 Task: Look for space in Várzea Paulista, Brazil from 13th August, 2023 to 17th August, 2023 for 2 adults in price range Rs.10000 to Rs.16000. Place can be entire place with 2 bedrooms having 2 beds and 1 bathroom. Property type can be guest house. Amenities needed are: wifi, washing machine, . Booking option can be shelf check-in. Required host language is Spanish.
Action: Mouse moved to (411, 79)
Screenshot: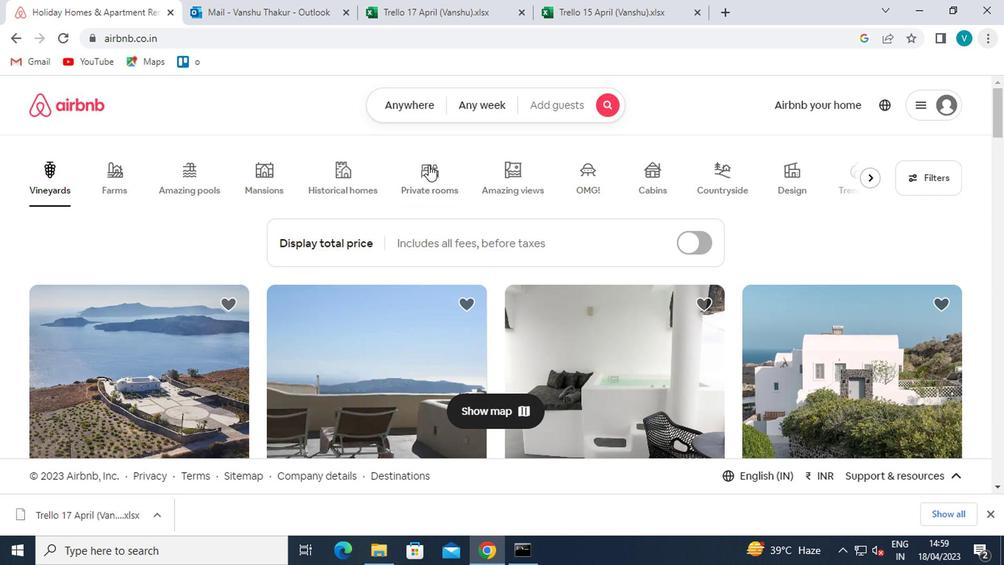 
Action: Mouse pressed left at (411, 79)
Screenshot: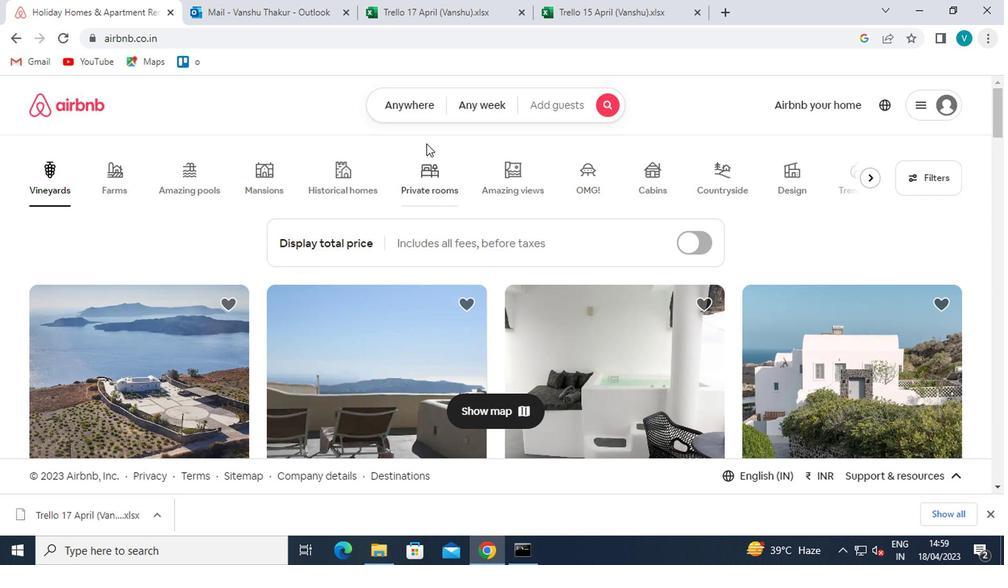 
Action: Mouse moved to (406, 97)
Screenshot: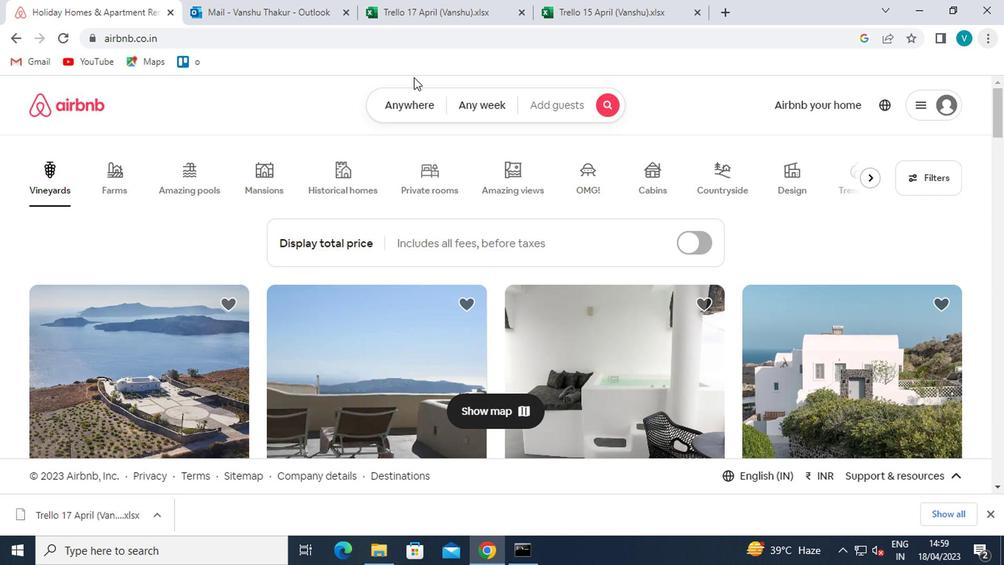 
Action: Mouse pressed left at (406, 97)
Screenshot: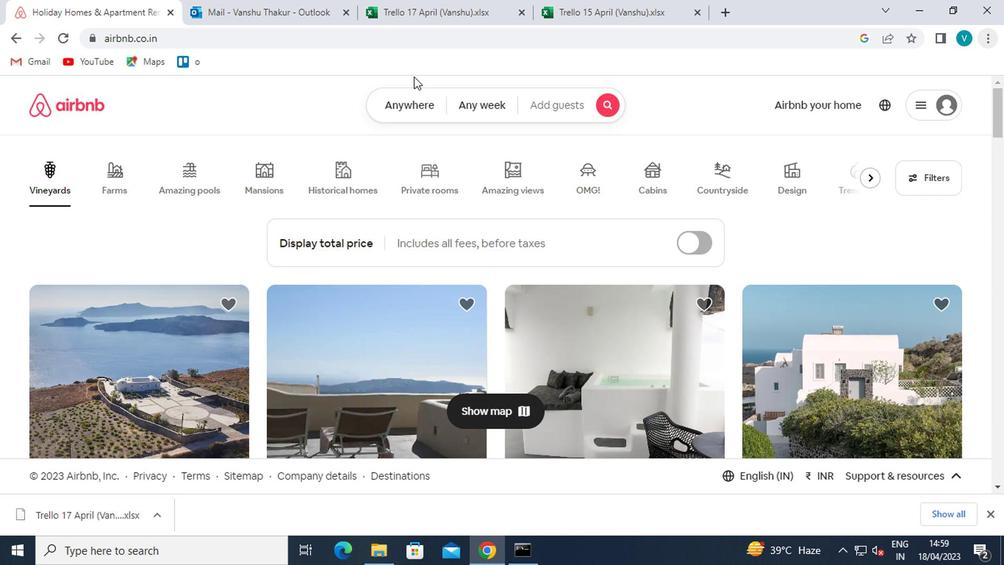 
Action: Mouse moved to (312, 164)
Screenshot: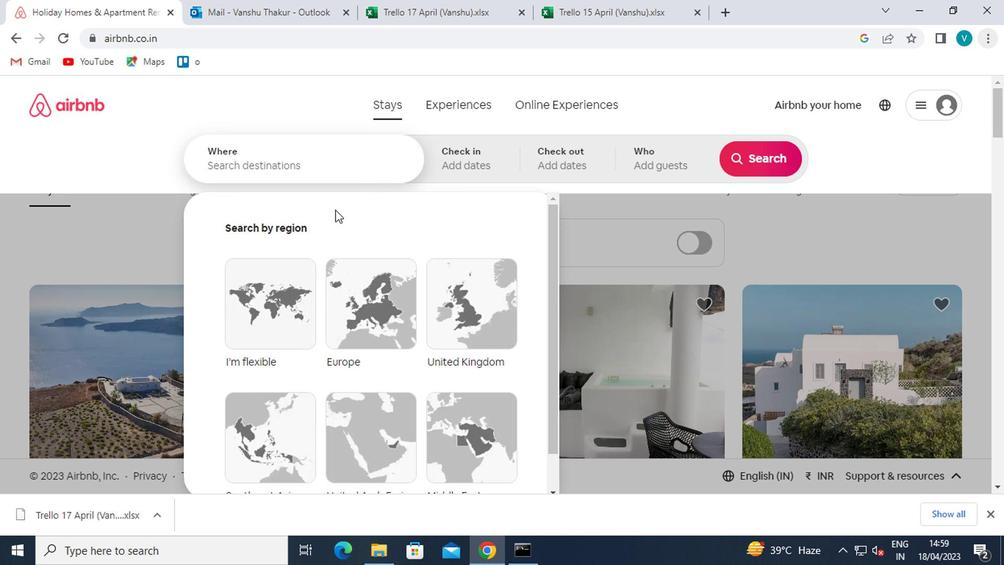 
Action: Mouse pressed left at (312, 164)
Screenshot: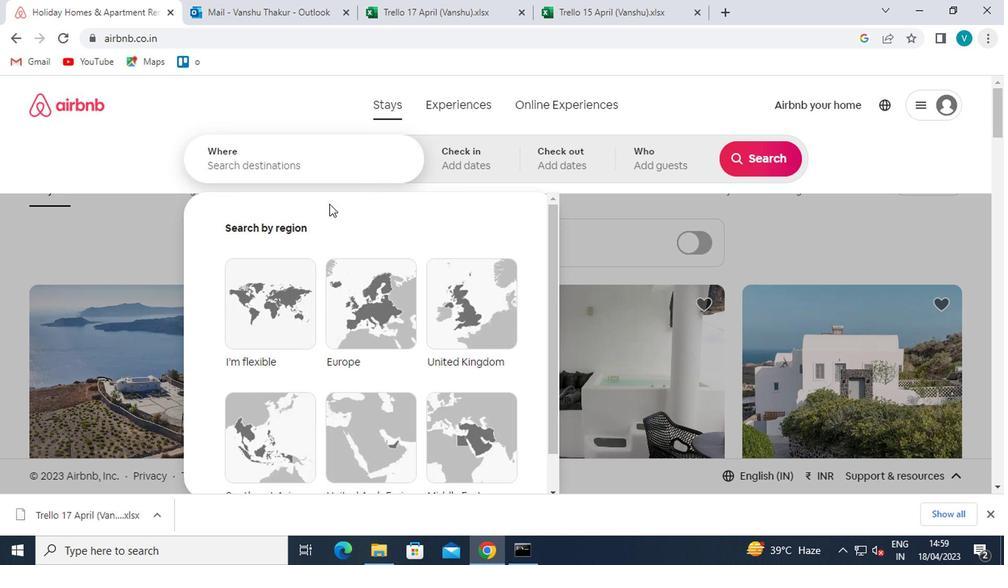 
Action: Mouse moved to (313, 163)
Screenshot: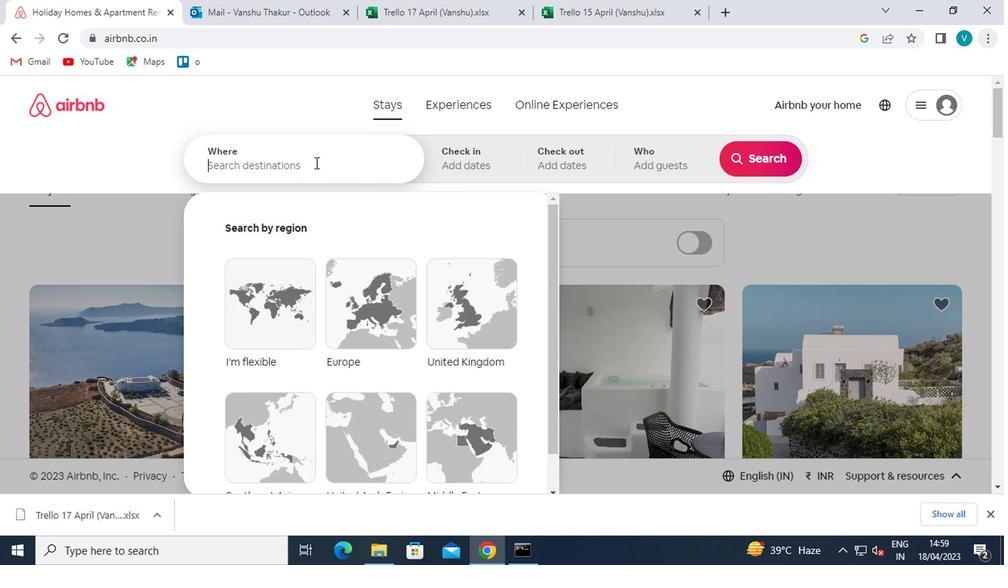 
Action: Key pressed <Key.shift>VARZEA<Key.space><Key.shift>PAULISTA,<Key.space><Key.shift>BRAZIL
Screenshot: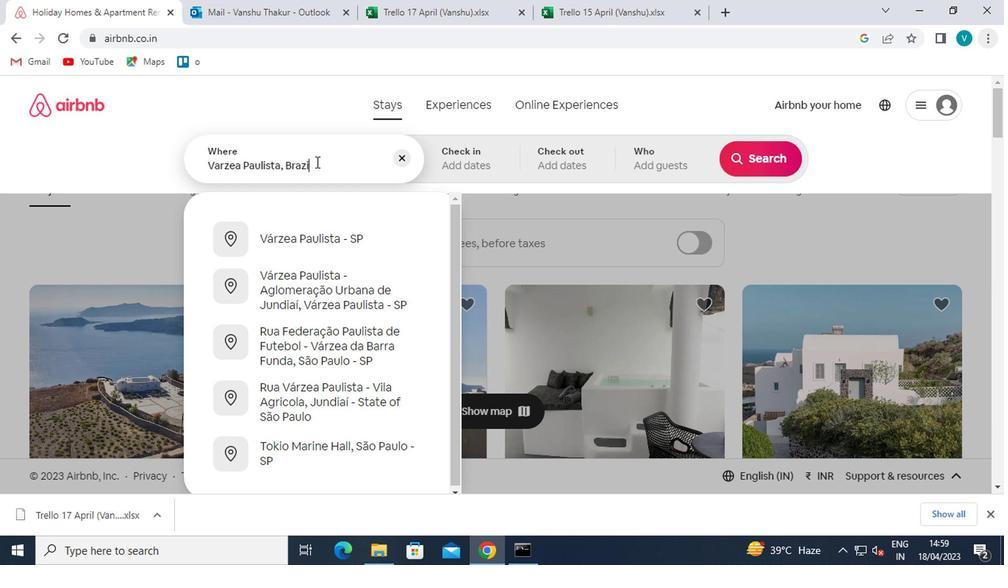 
Action: Mouse moved to (331, 236)
Screenshot: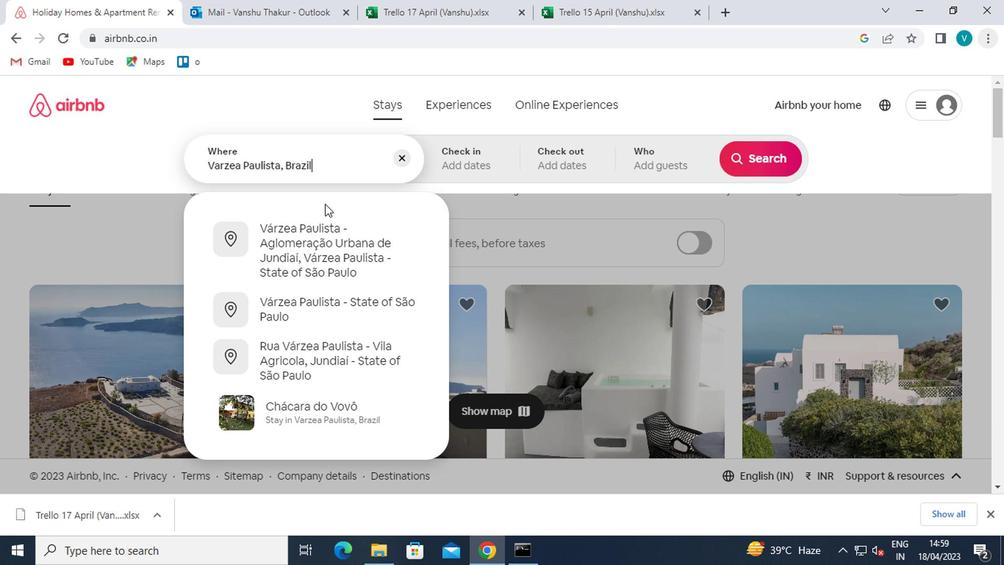 
Action: Mouse pressed left at (331, 236)
Screenshot: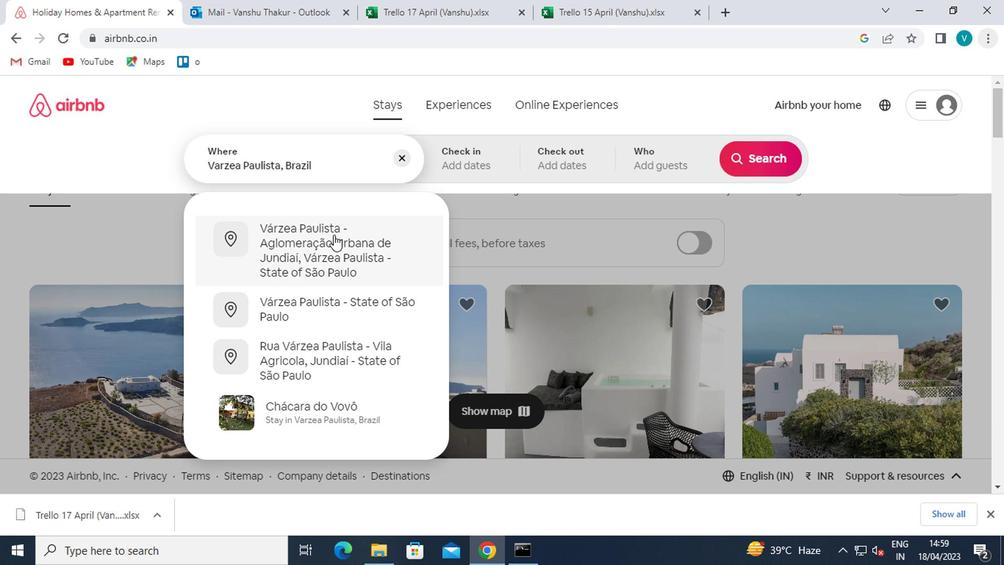 
Action: Mouse moved to (744, 273)
Screenshot: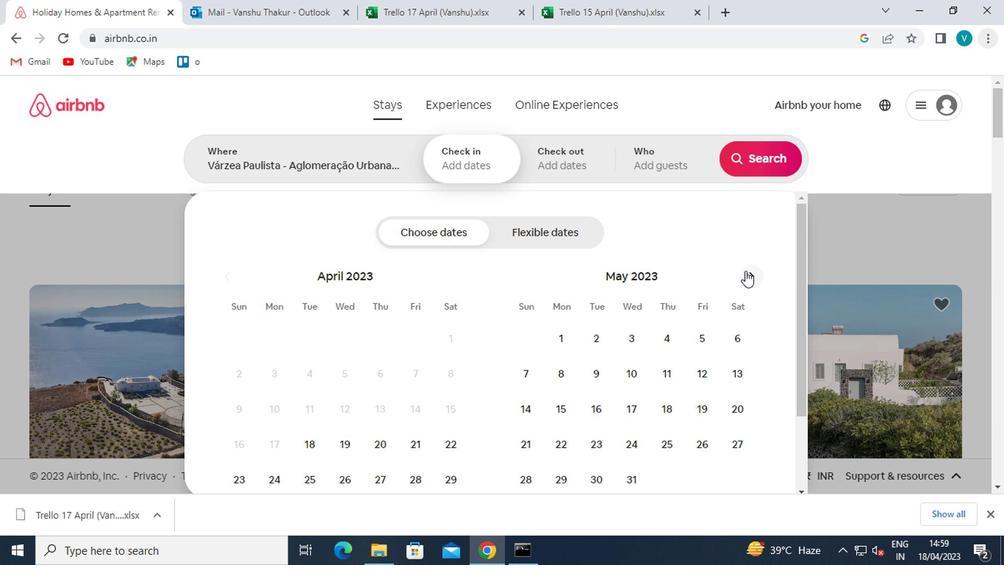 
Action: Mouse pressed left at (744, 273)
Screenshot: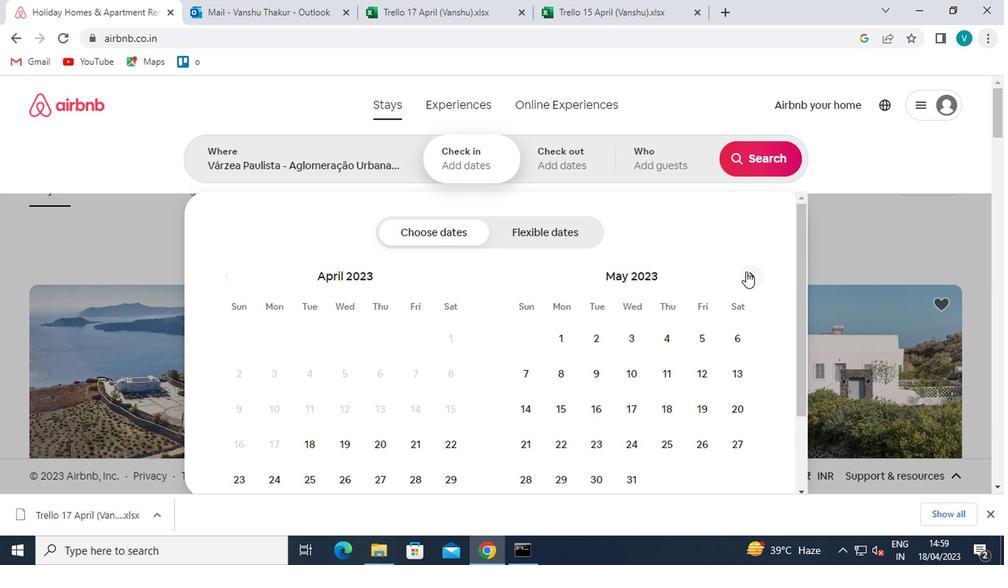 
Action: Mouse pressed left at (744, 273)
Screenshot: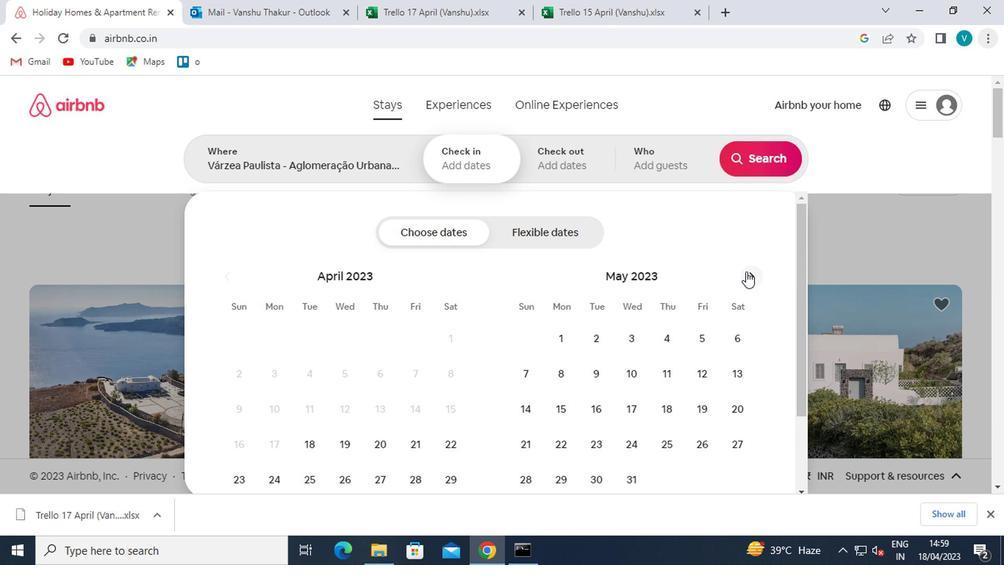
Action: Mouse pressed left at (744, 273)
Screenshot: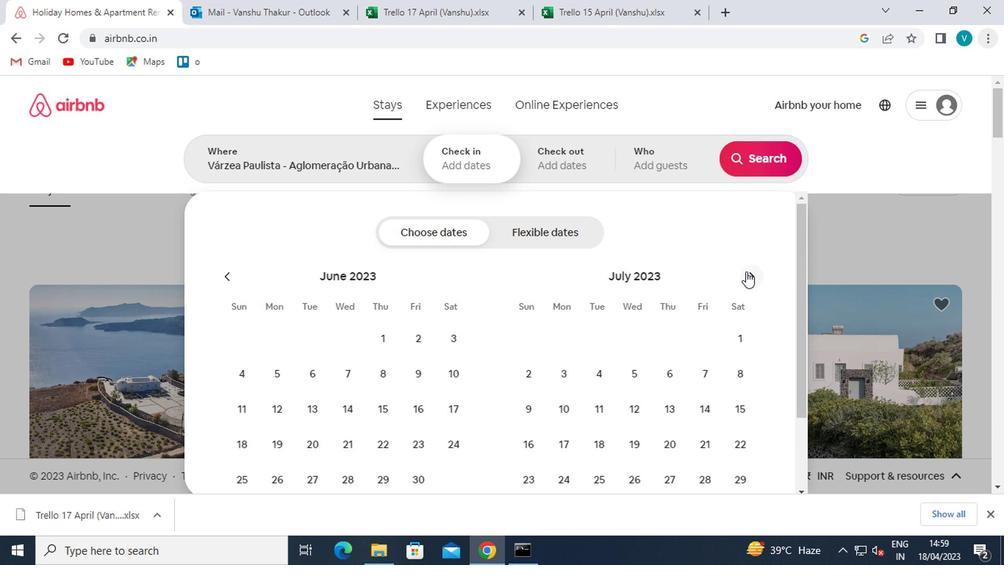 
Action: Mouse moved to (510, 407)
Screenshot: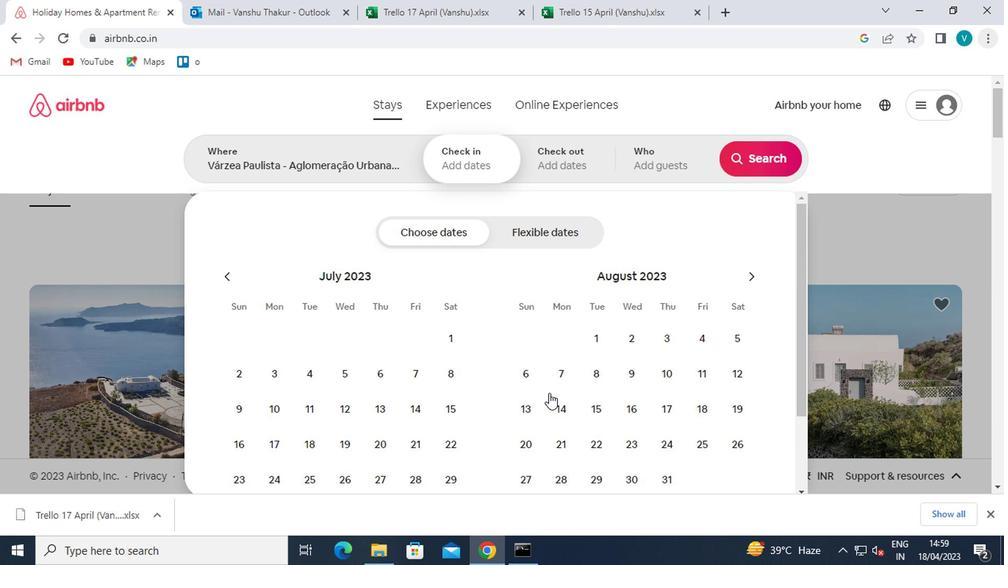 
Action: Mouse pressed left at (510, 407)
Screenshot: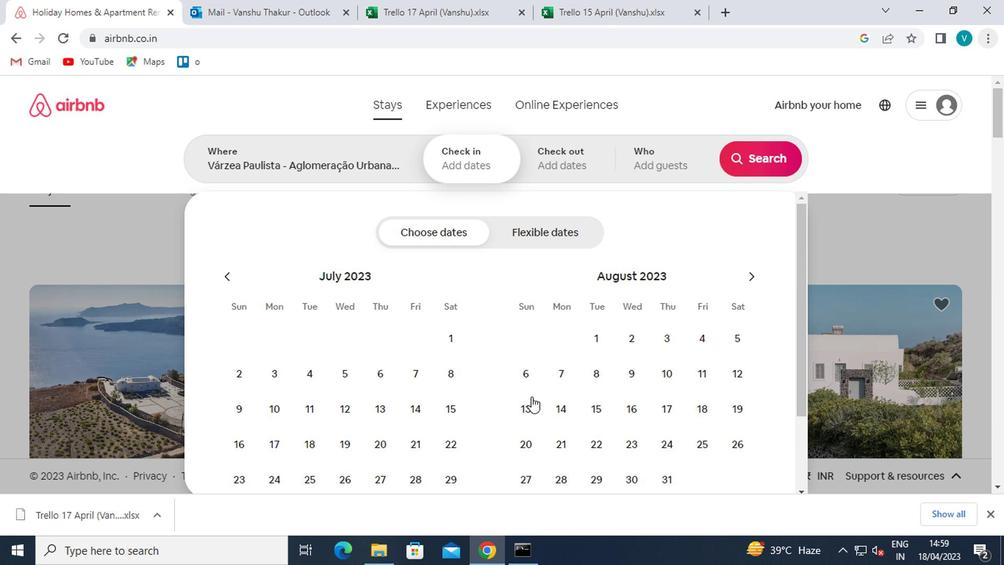 
Action: Mouse moved to (661, 406)
Screenshot: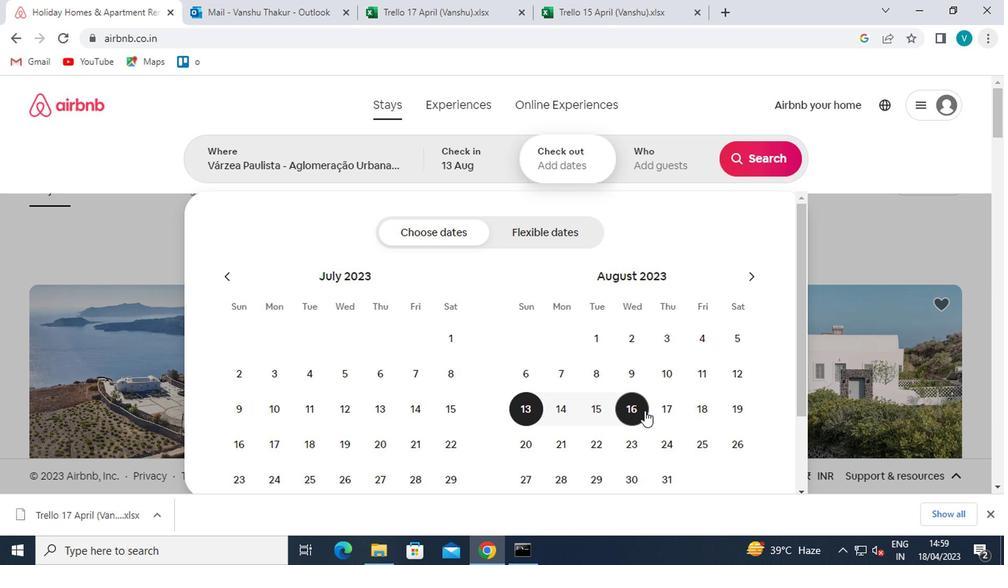 
Action: Mouse pressed left at (661, 406)
Screenshot: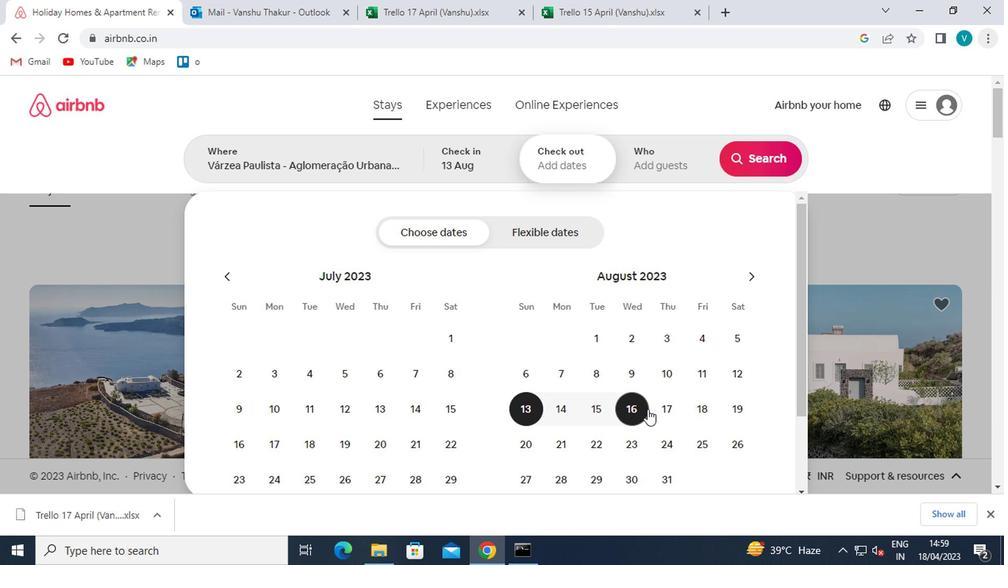 
Action: Mouse moved to (679, 151)
Screenshot: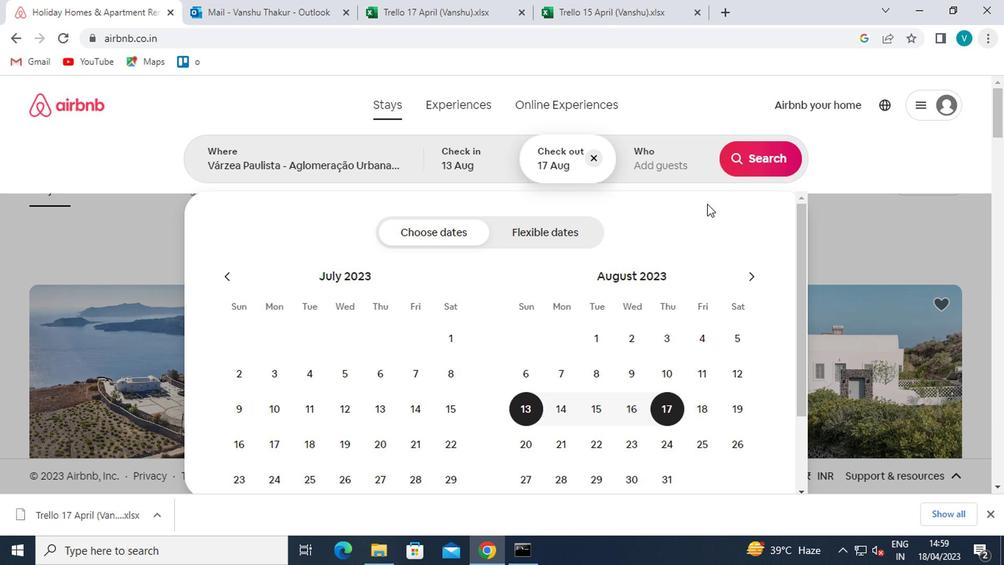 
Action: Mouse pressed left at (679, 151)
Screenshot: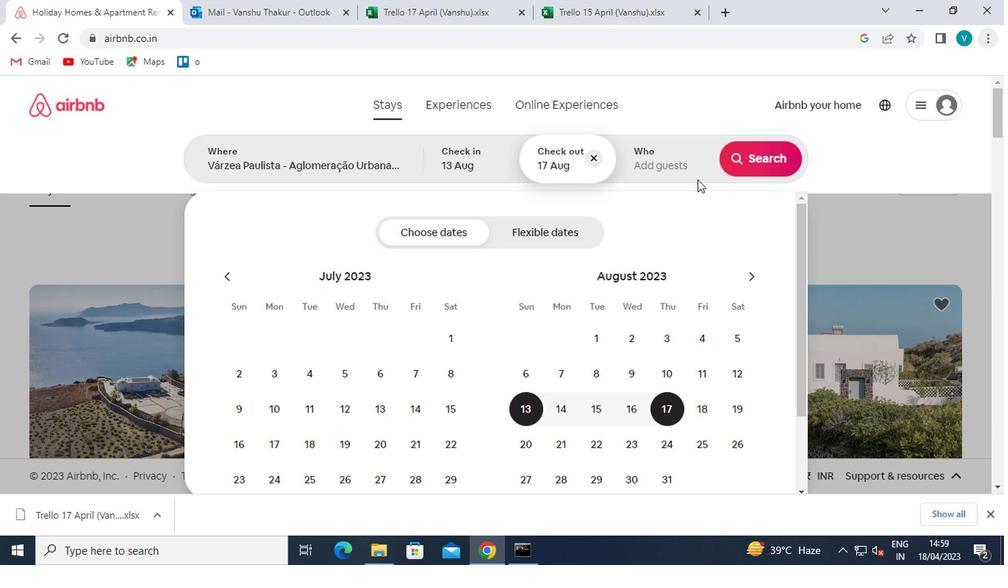 
Action: Mouse moved to (759, 244)
Screenshot: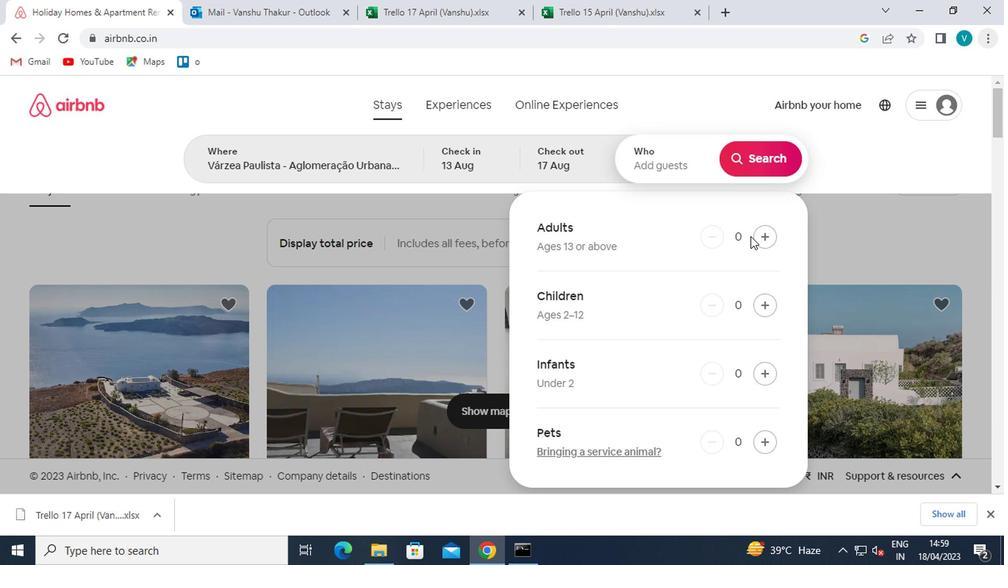 
Action: Mouse pressed left at (759, 244)
Screenshot: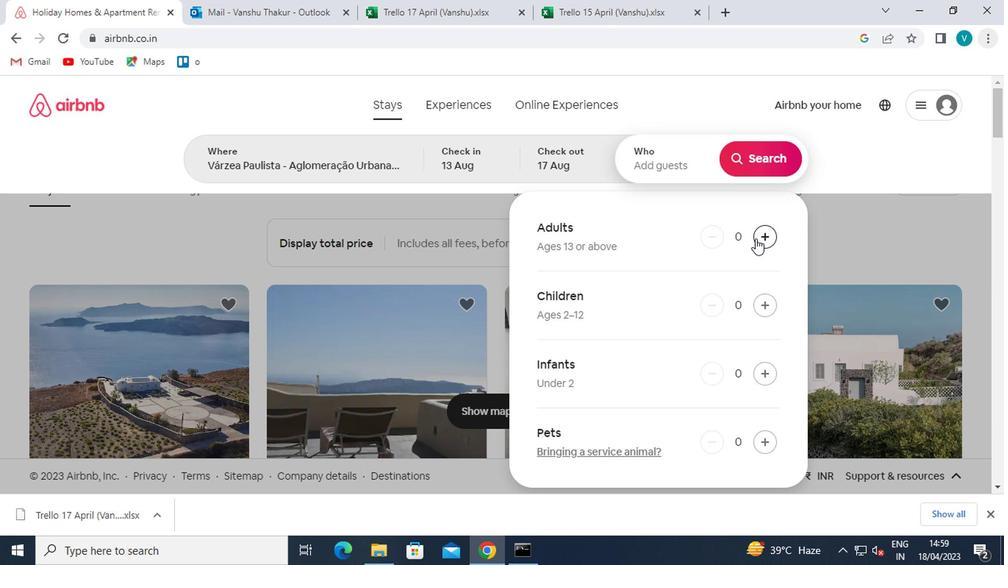 
Action: Mouse pressed left at (759, 244)
Screenshot: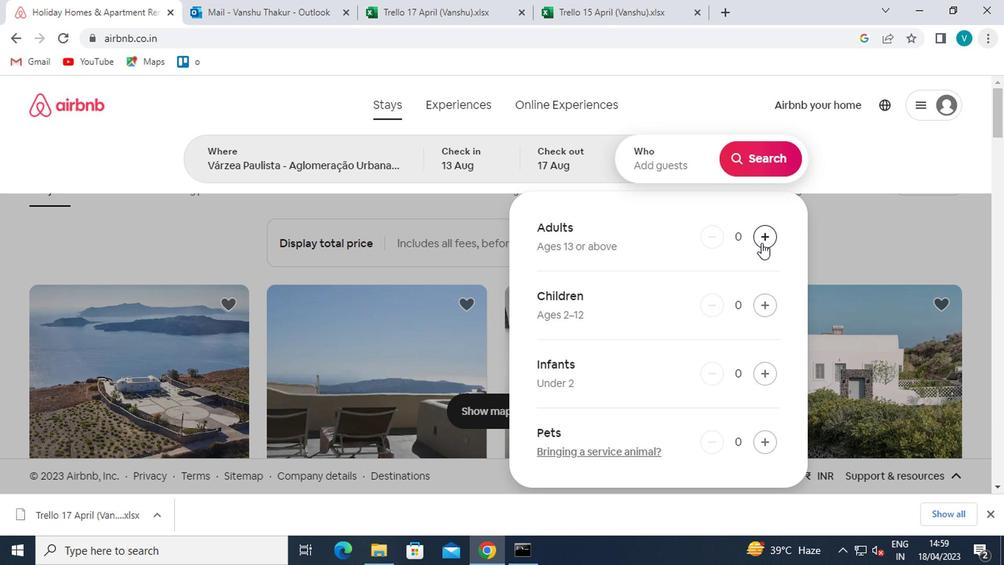 
Action: Mouse moved to (755, 170)
Screenshot: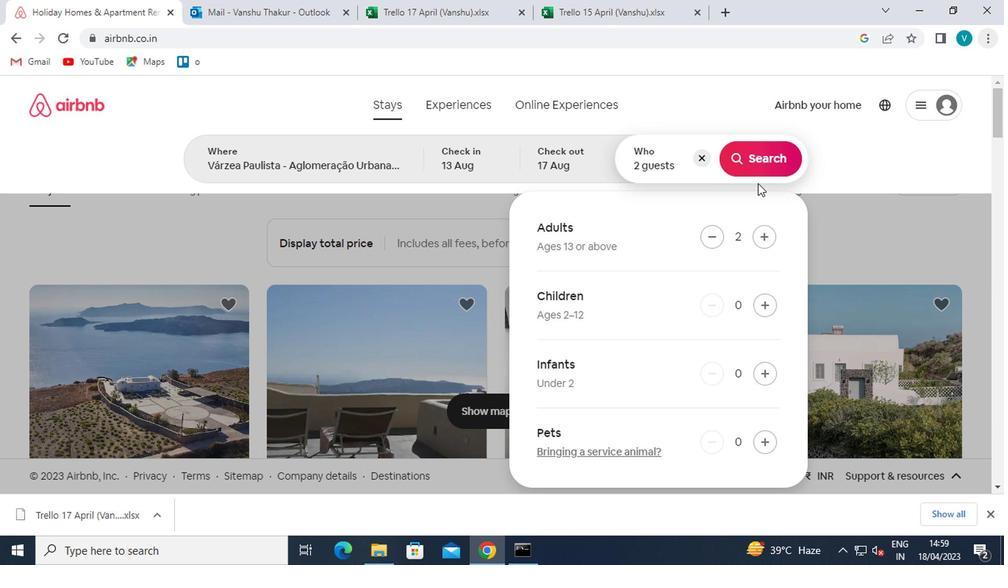 
Action: Mouse pressed left at (755, 170)
Screenshot: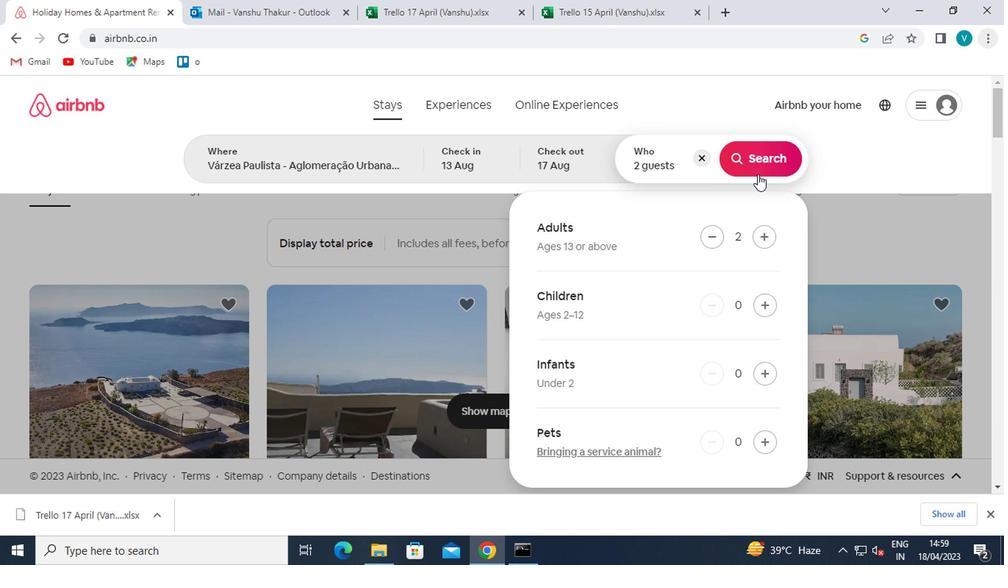 
Action: Mouse moved to (920, 163)
Screenshot: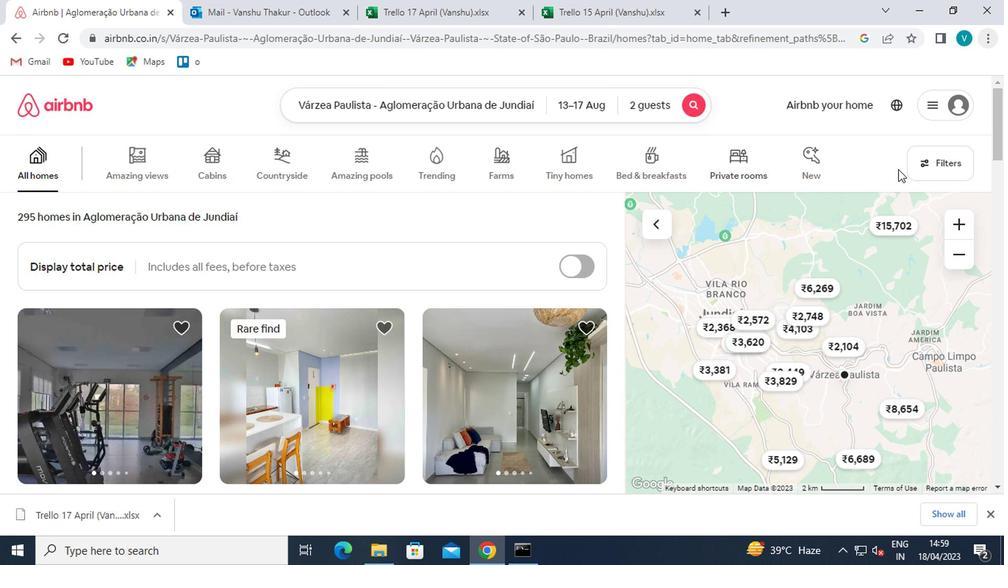 
Action: Mouse pressed left at (920, 163)
Screenshot: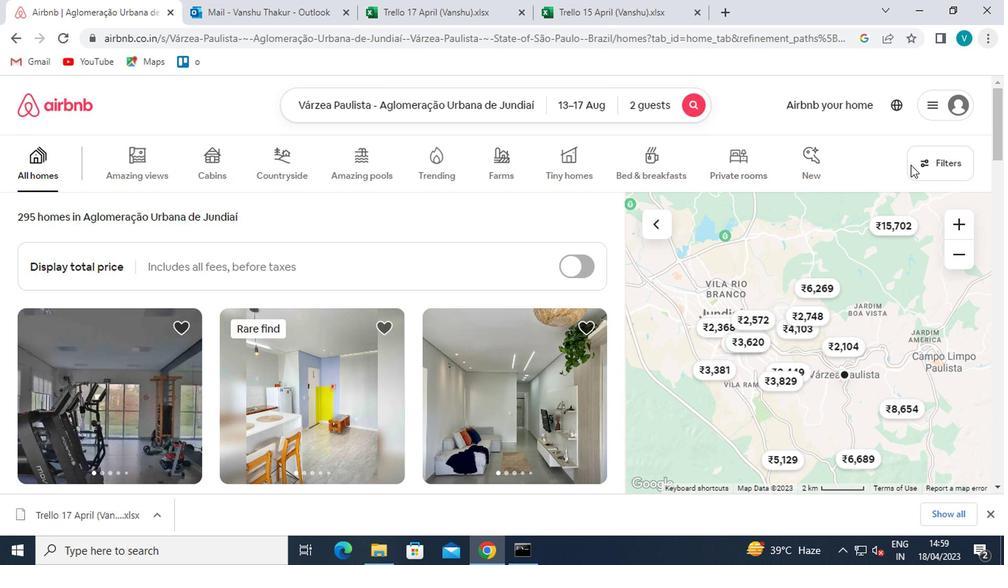 
Action: Mouse moved to (440, 348)
Screenshot: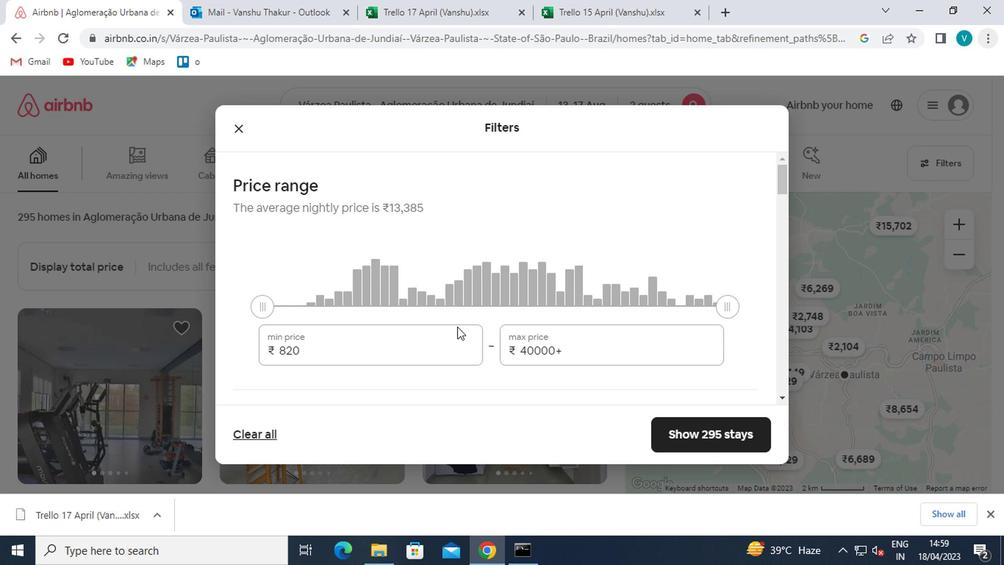 
Action: Mouse pressed left at (440, 348)
Screenshot: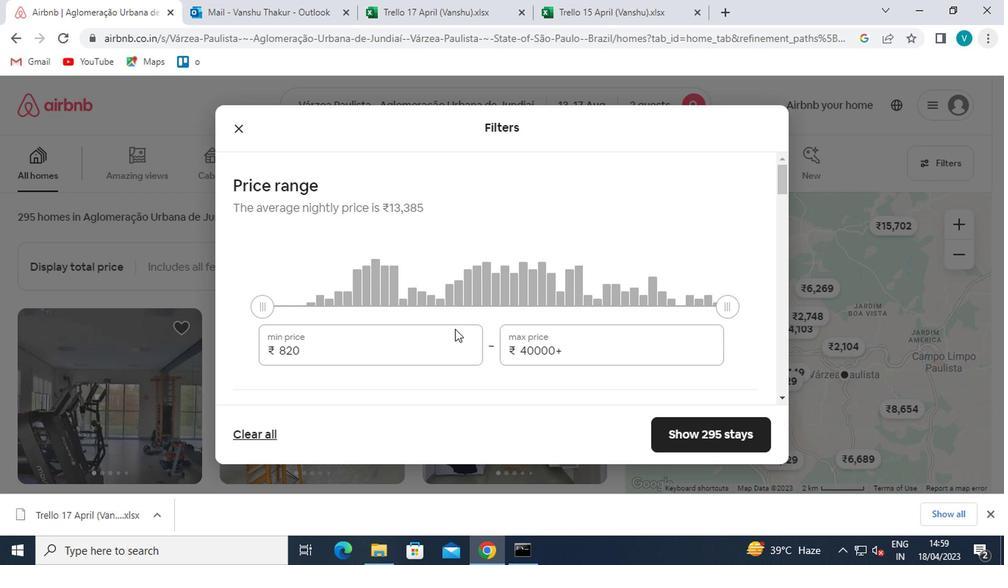 
Action: Key pressed <Key.backspace><Key.backspace><Key.backspace>10000
Screenshot: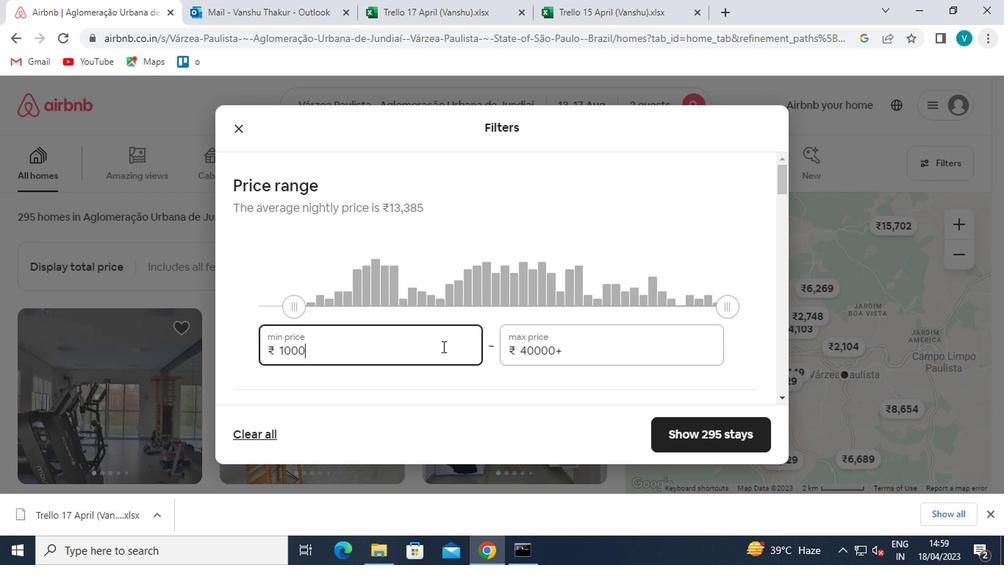 
Action: Mouse moved to (579, 343)
Screenshot: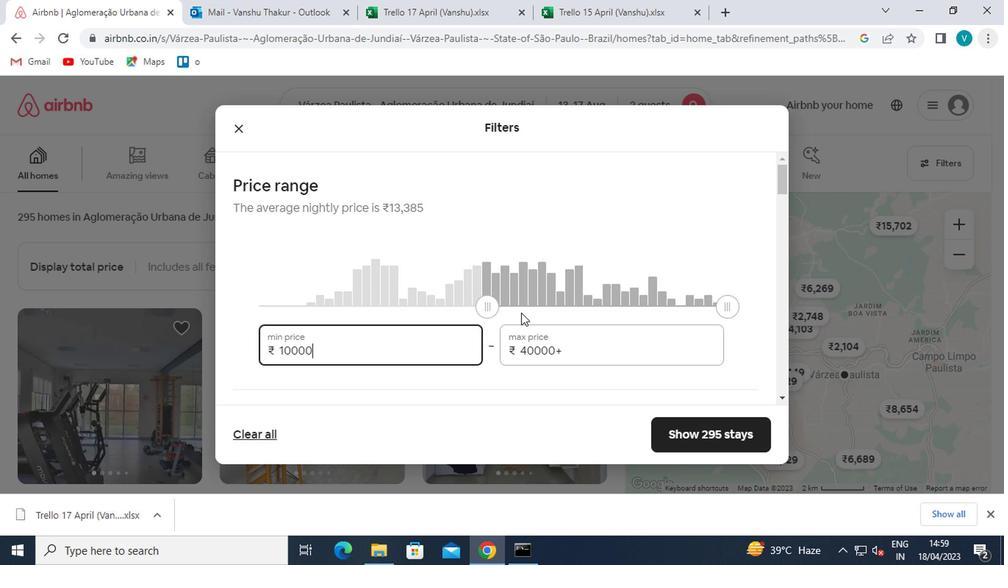 
Action: Mouse pressed left at (579, 343)
Screenshot: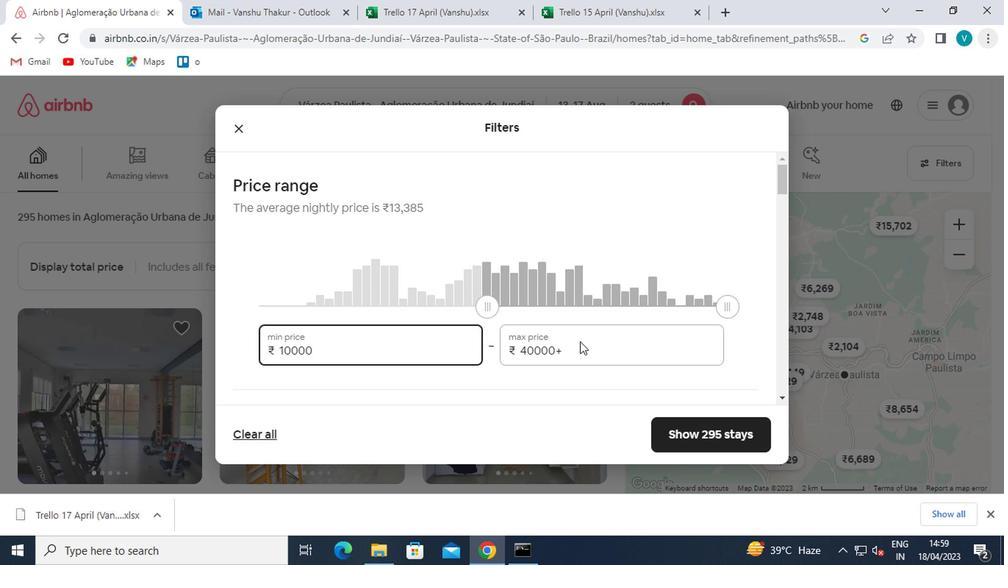 
Action: Mouse moved to (581, 351)
Screenshot: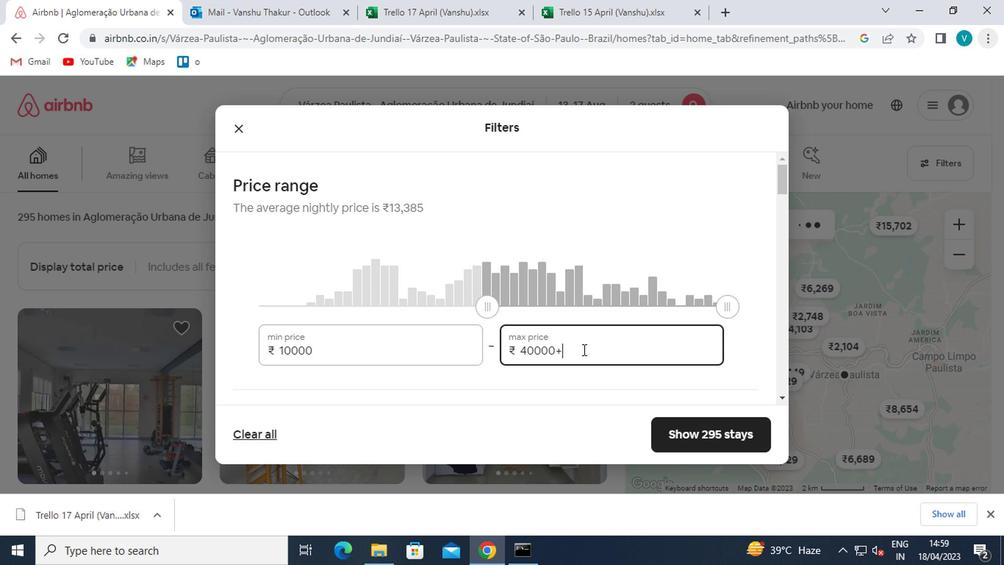 
Action: Key pressed <Key.backspace><Key.backspace><Key.backspace><Key.backspace><Key.backspace><Key.backspace>16000
Screenshot: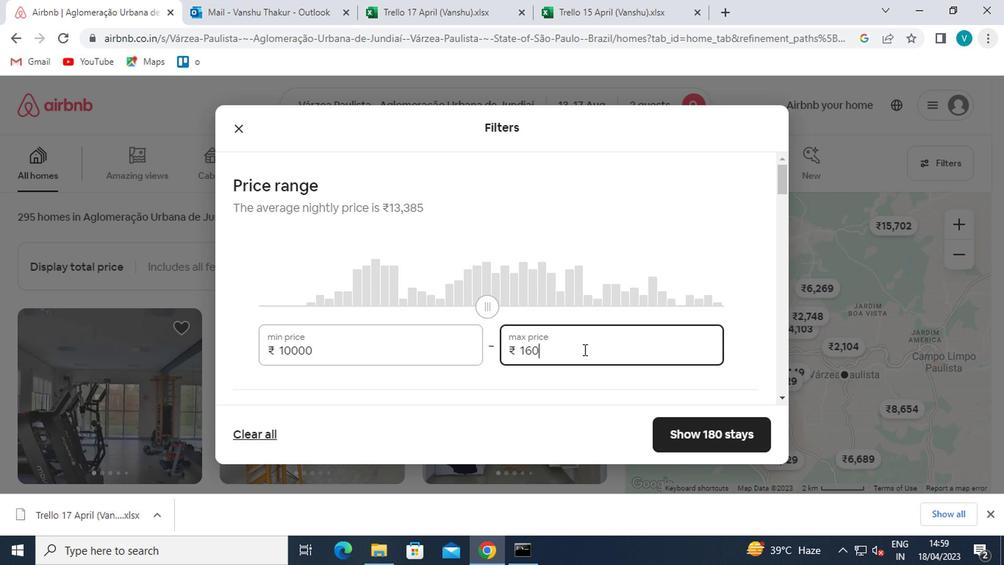 
Action: Mouse moved to (658, 309)
Screenshot: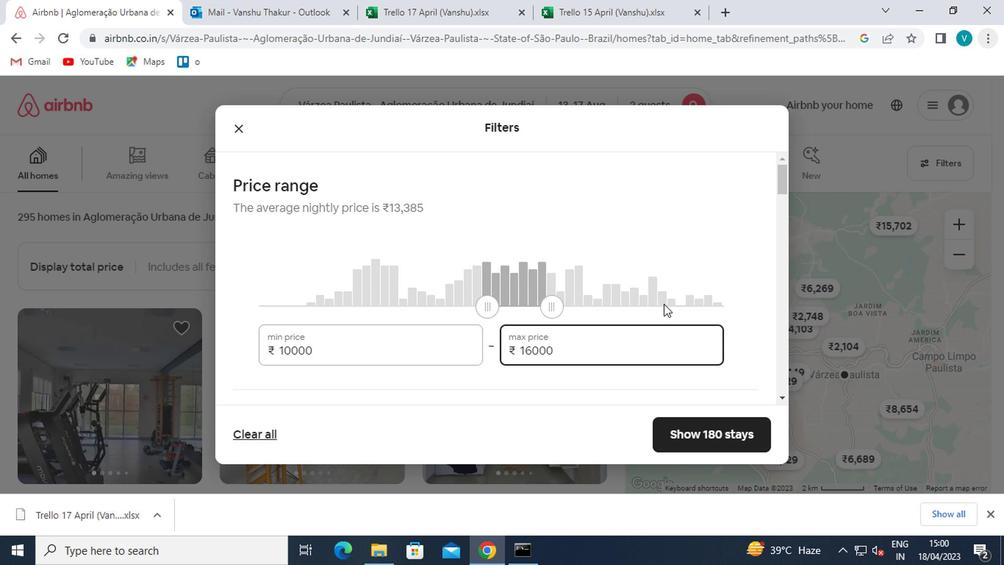 
Action: Mouse scrolled (658, 309) with delta (0, 0)
Screenshot: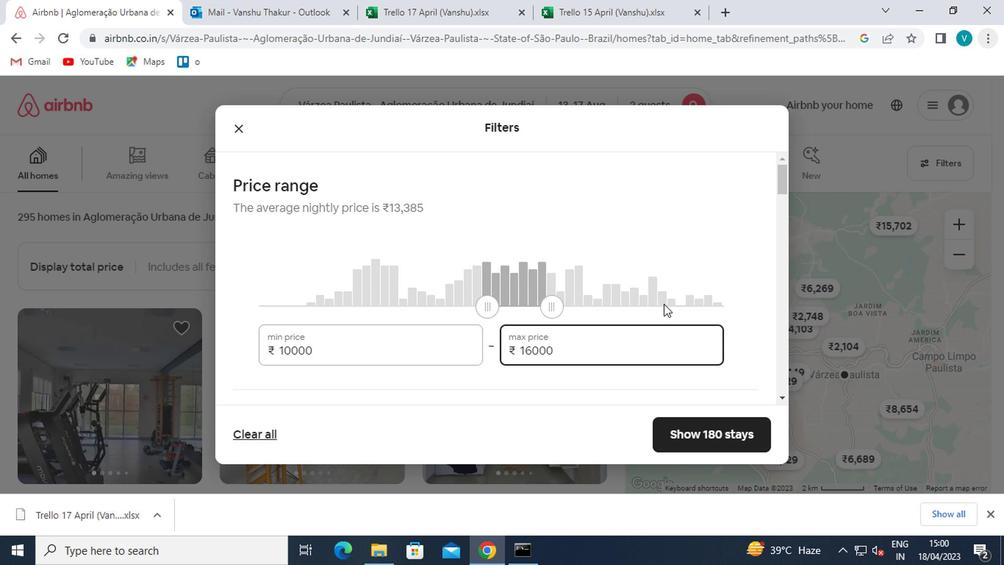 
Action: Mouse moved to (652, 311)
Screenshot: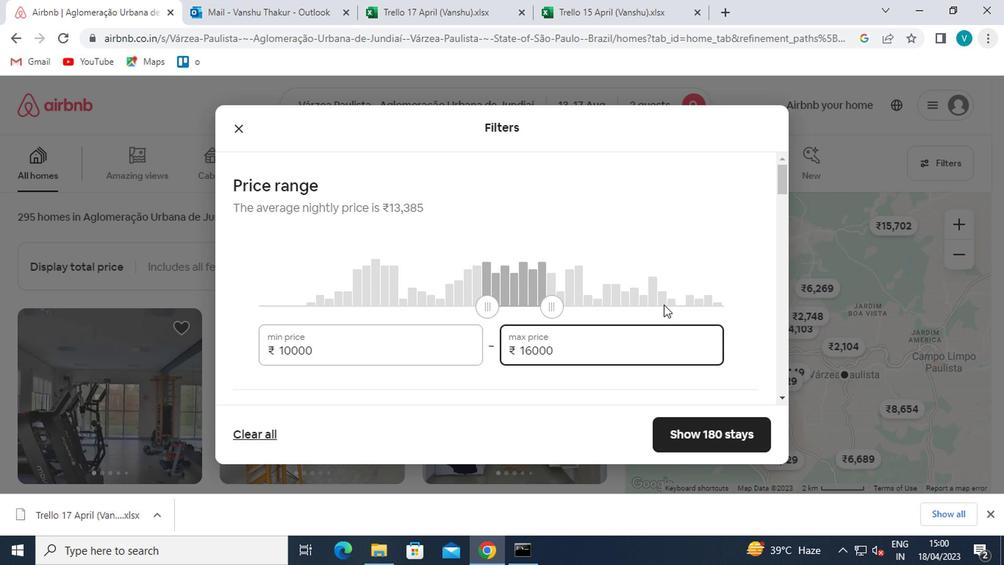 
Action: Mouse scrolled (652, 310) with delta (0, 0)
Screenshot: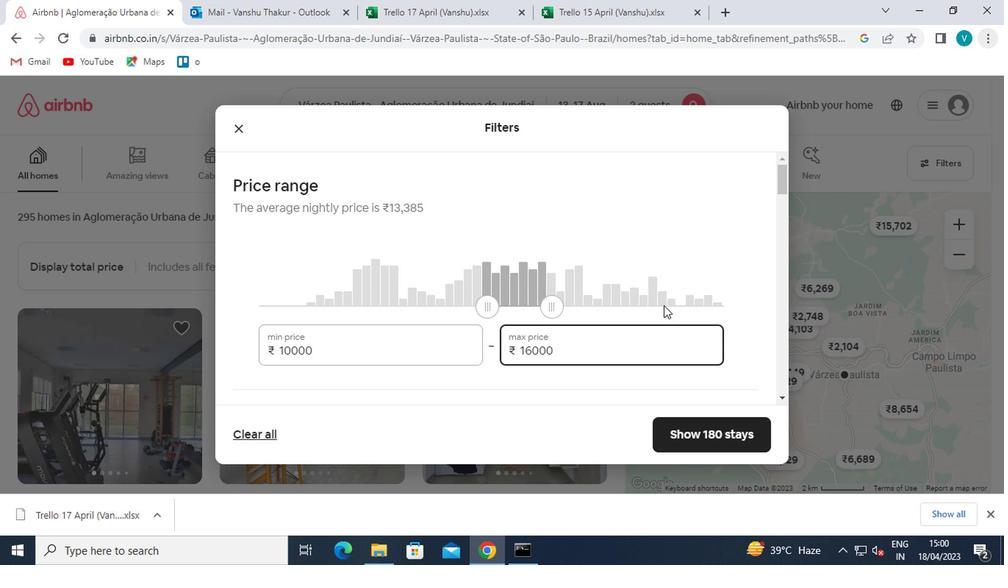 
Action: Mouse moved to (650, 311)
Screenshot: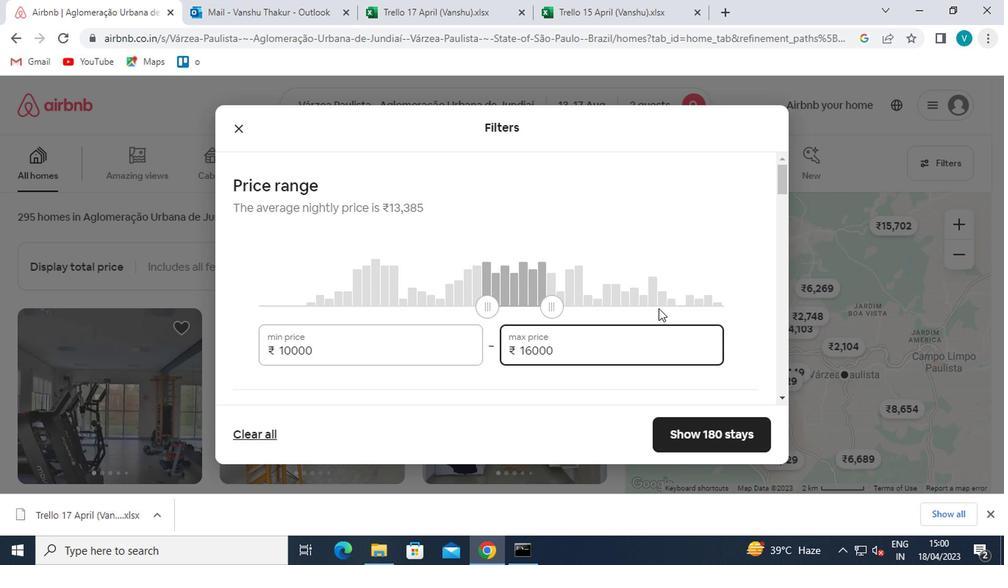 
Action: Mouse scrolled (650, 311) with delta (0, 0)
Screenshot: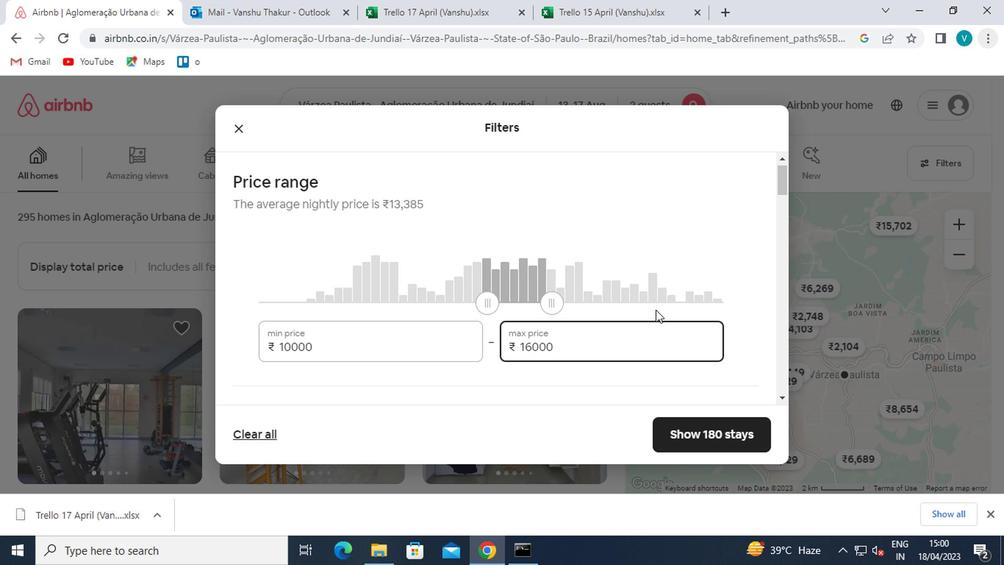 
Action: Mouse moved to (239, 258)
Screenshot: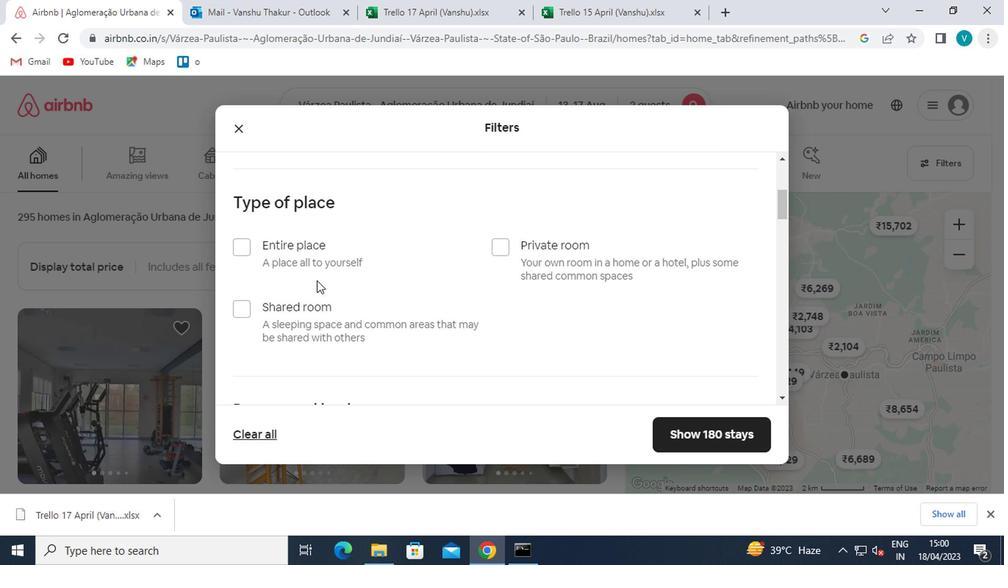 
Action: Mouse pressed left at (239, 258)
Screenshot: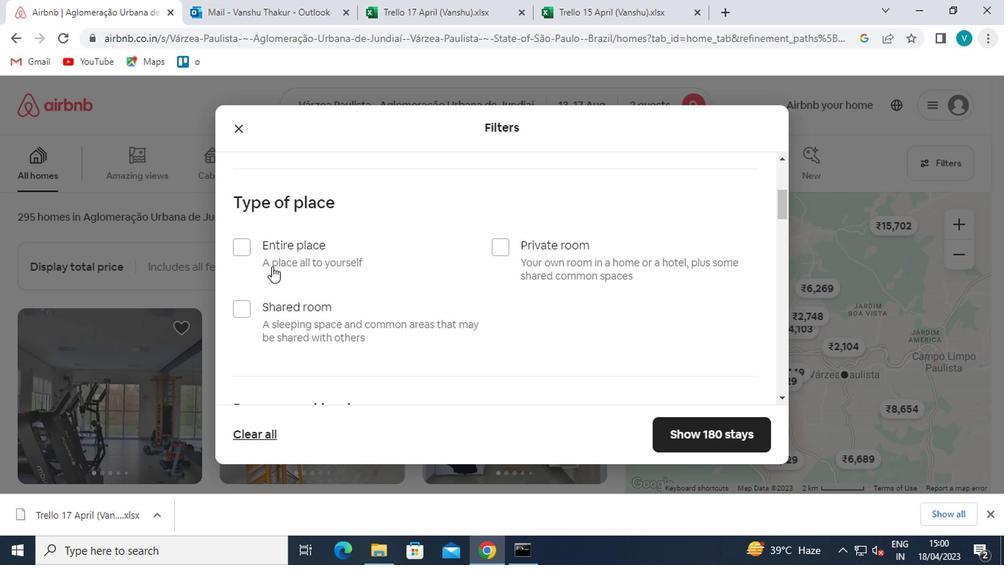 
Action: Mouse moved to (382, 315)
Screenshot: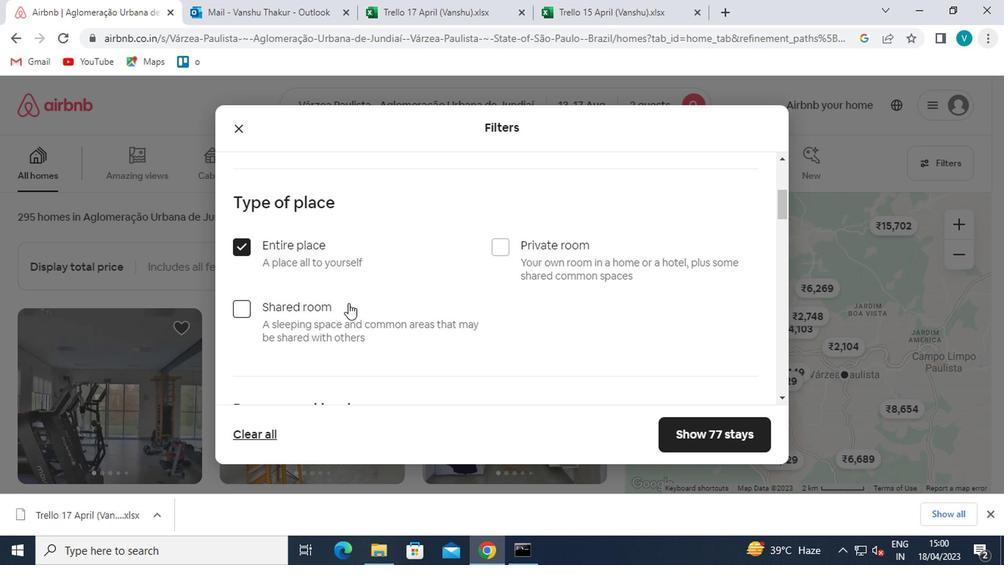 
Action: Mouse scrolled (382, 315) with delta (0, 0)
Screenshot: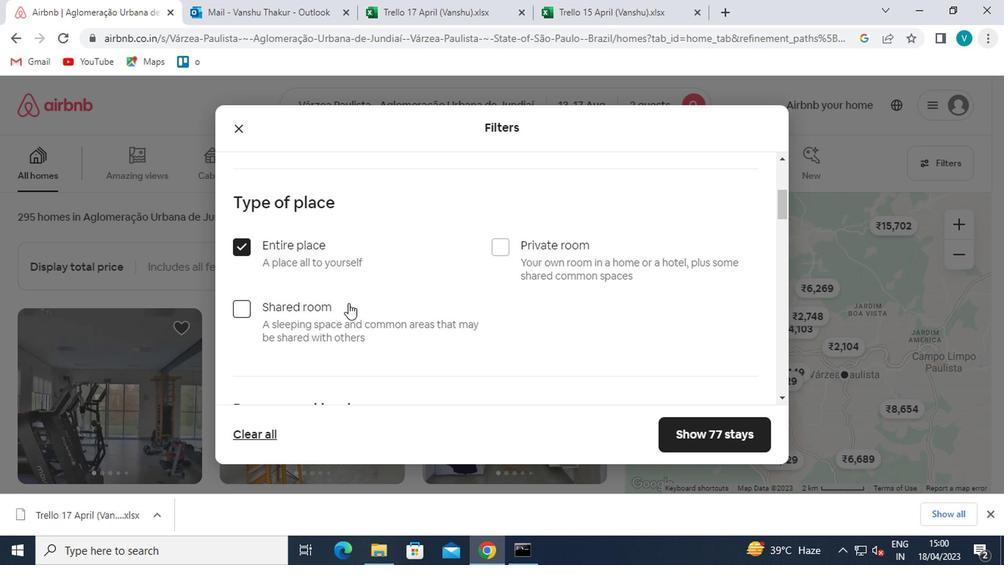 
Action: Mouse moved to (386, 316)
Screenshot: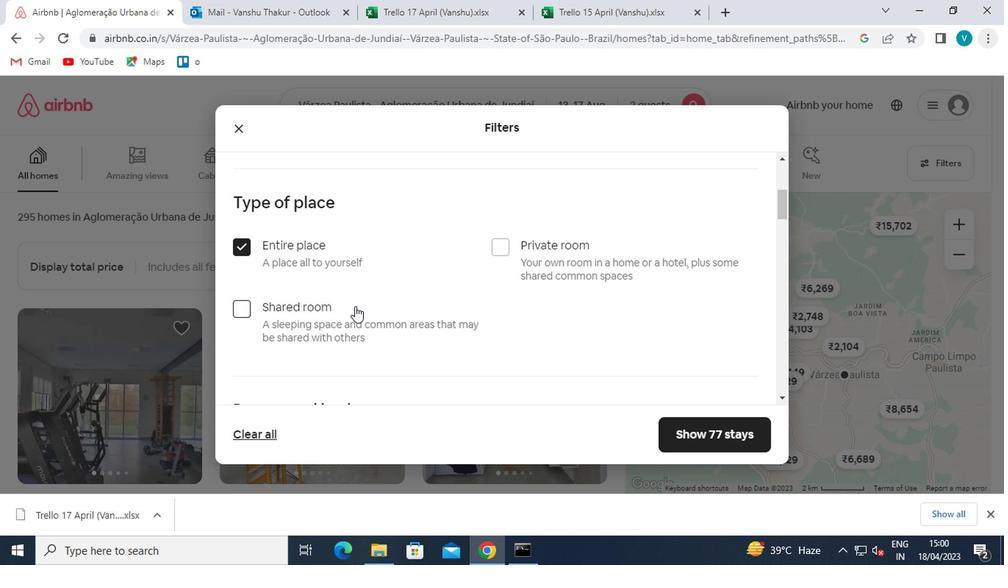
Action: Mouse scrolled (386, 315) with delta (0, -1)
Screenshot: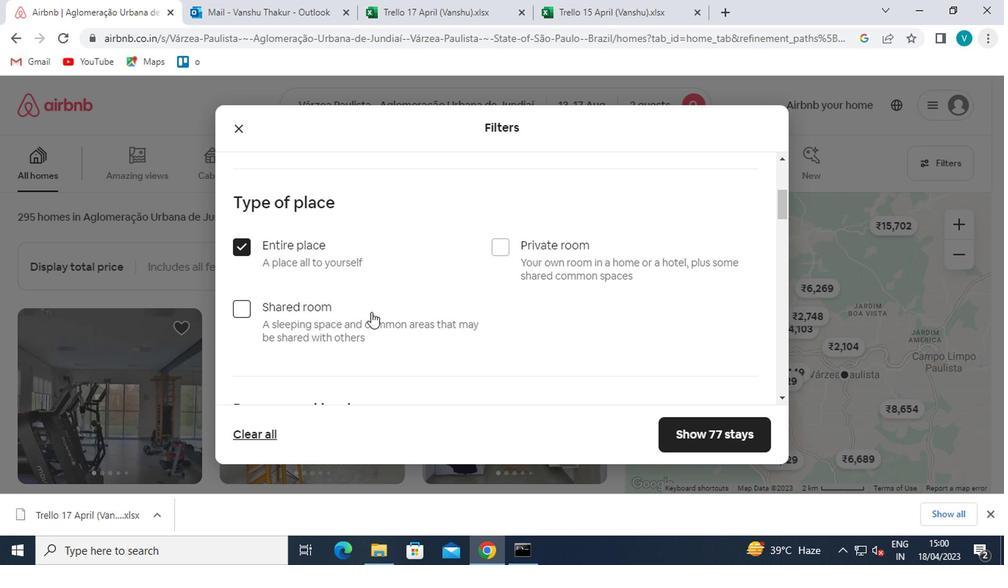 
Action: Mouse moved to (376, 342)
Screenshot: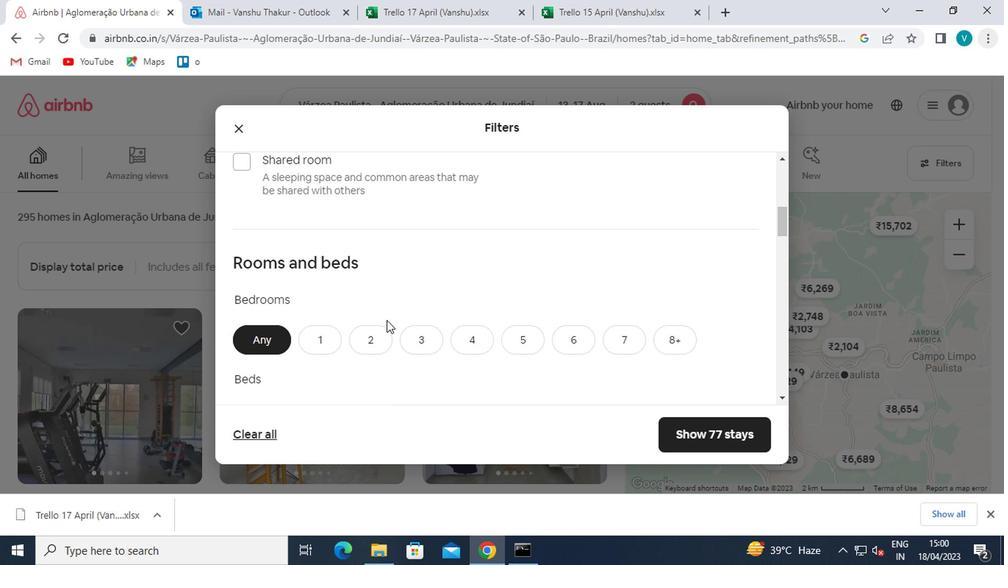 
Action: Mouse pressed left at (376, 342)
Screenshot: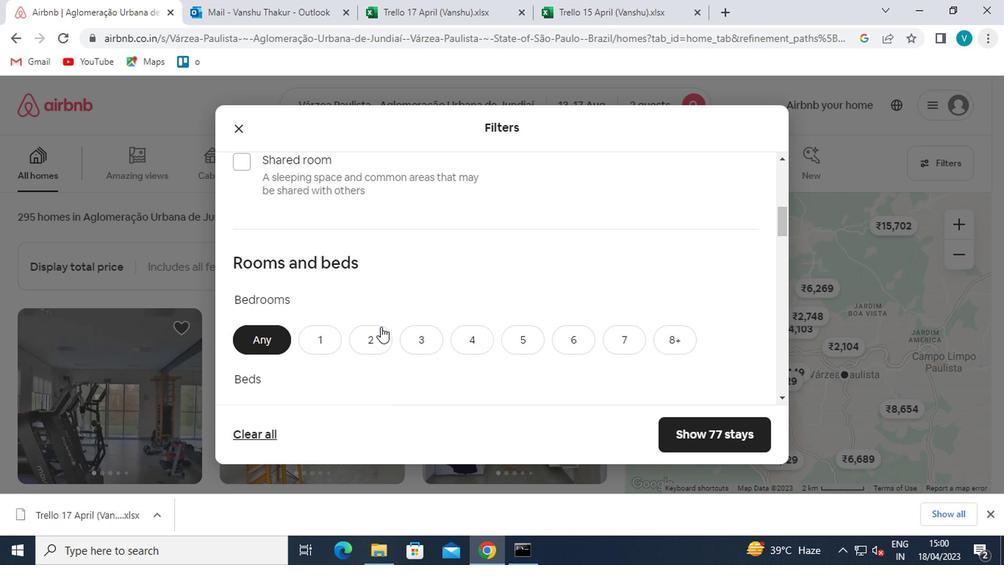 
Action: Mouse moved to (376, 342)
Screenshot: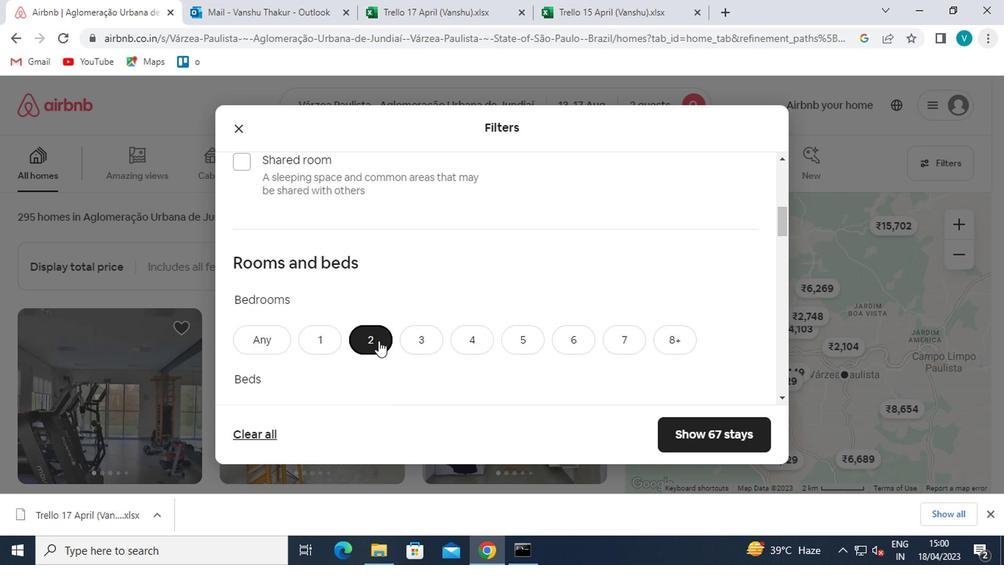 
Action: Mouse scrolled (376, 341) with delta (0, 0)
Screenshot: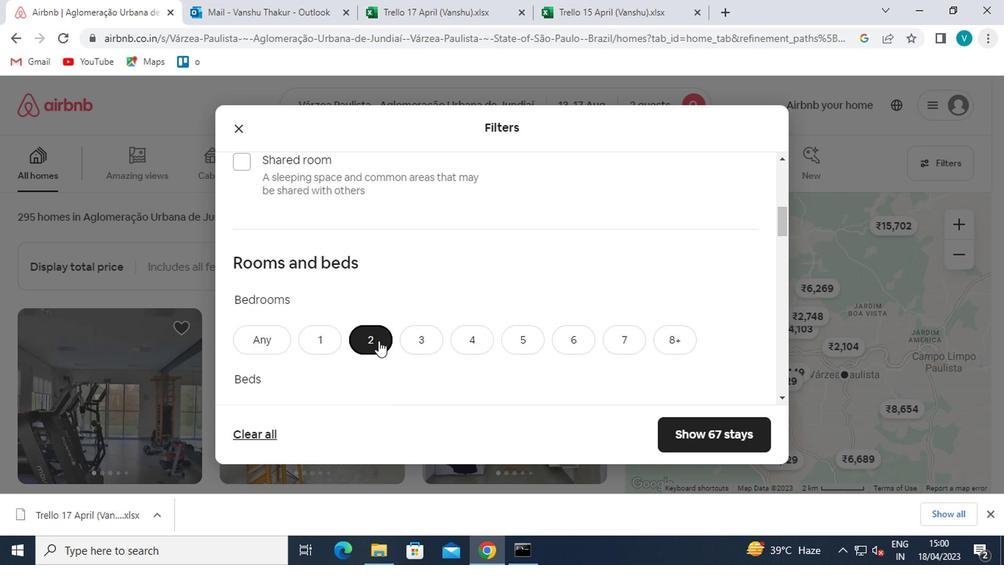 
Action: Mouse scrolled (376, 341) with delta (0, 0)
Screenshot: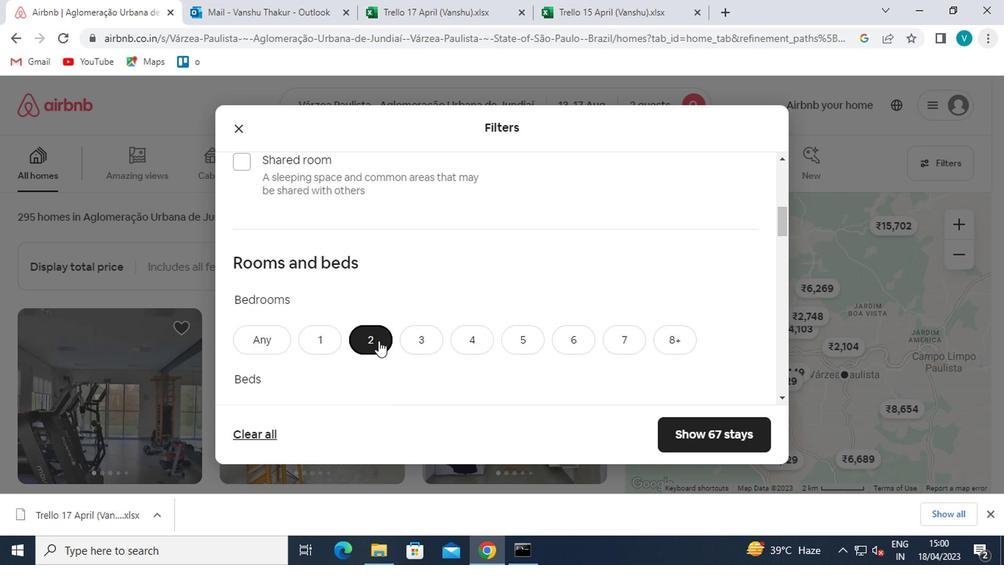 
Action: Mouse moved to (366, 267)
Screenshot: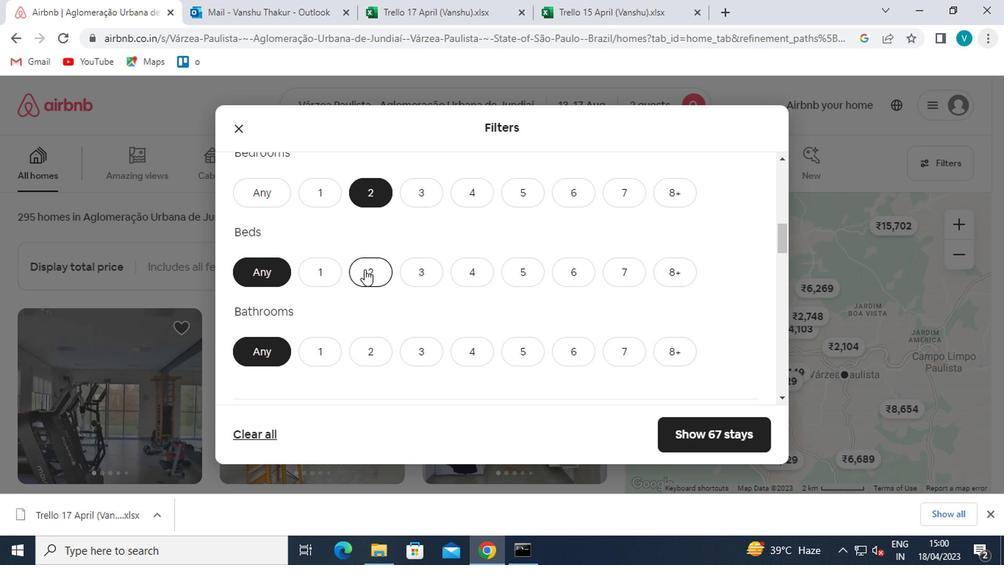 
Action: Mouse pressed left at (366, 267)
Screenshot: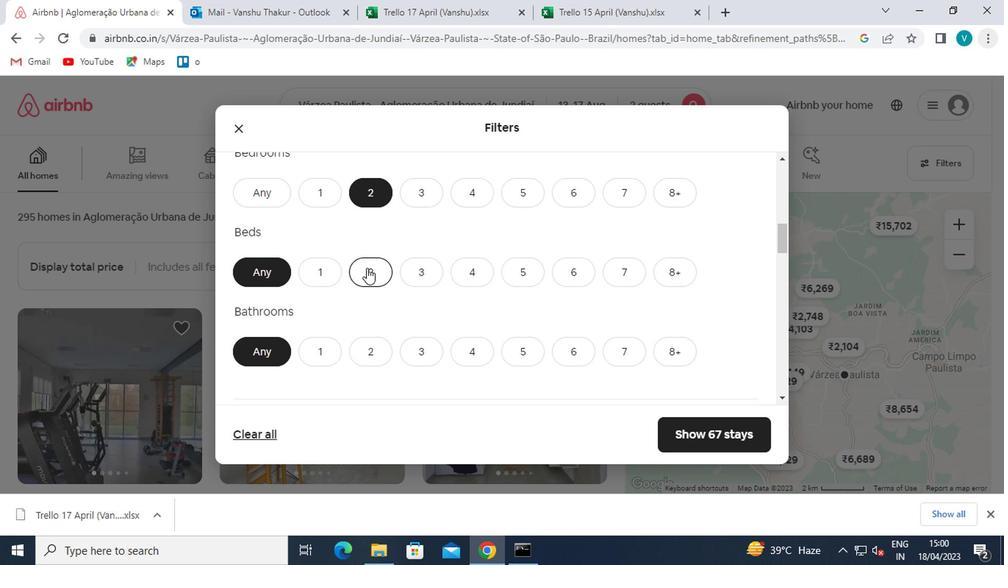 
Action: Mouse moved to (320, 352)
Screenshot: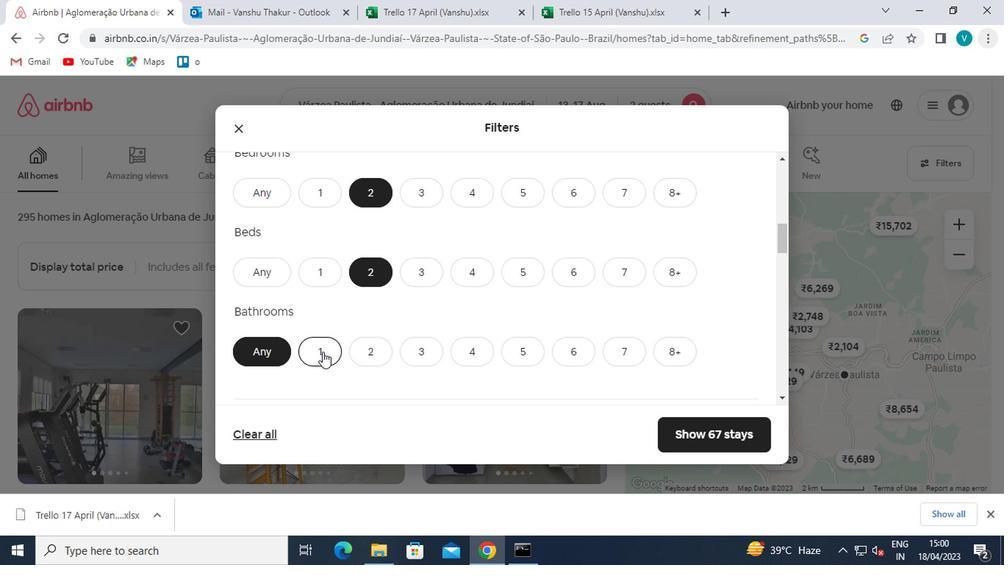 
Action: Mouse pressed left at (320, 352)
Screenshot: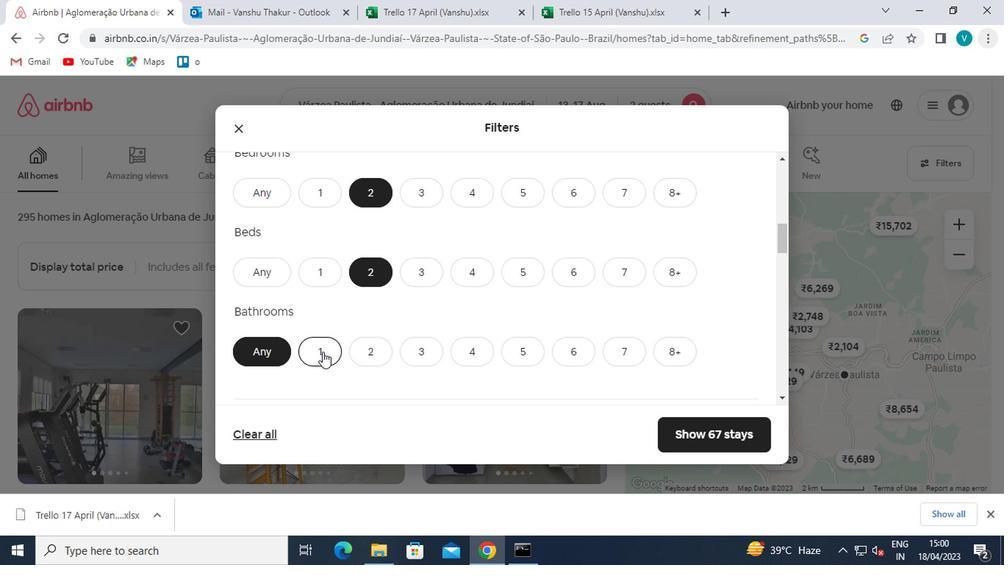 
Action: Mouse moved to (349, 346)
Screenshot: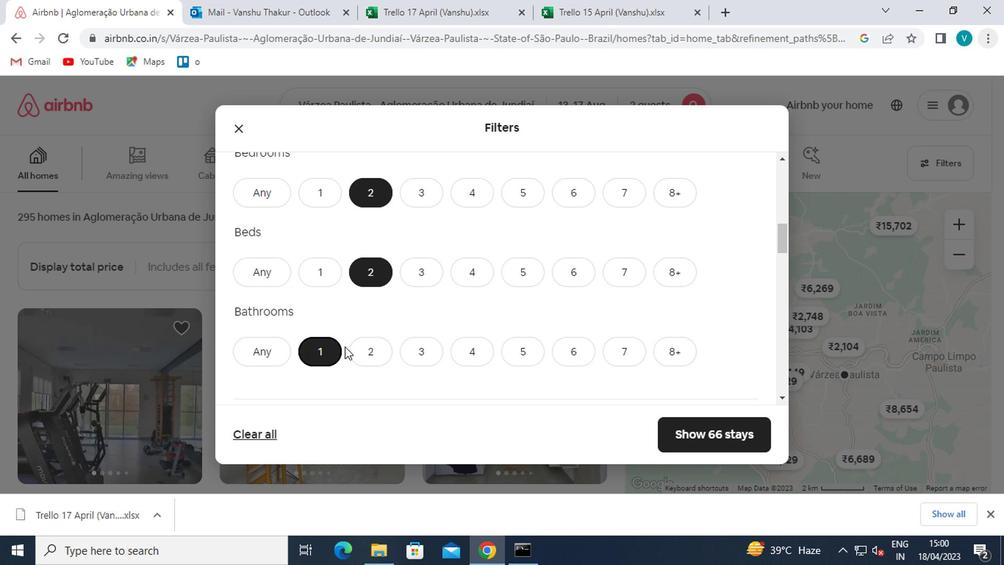 
Action: Mouse scrolled (349, 345) with delta (0, -1)
Screenshot: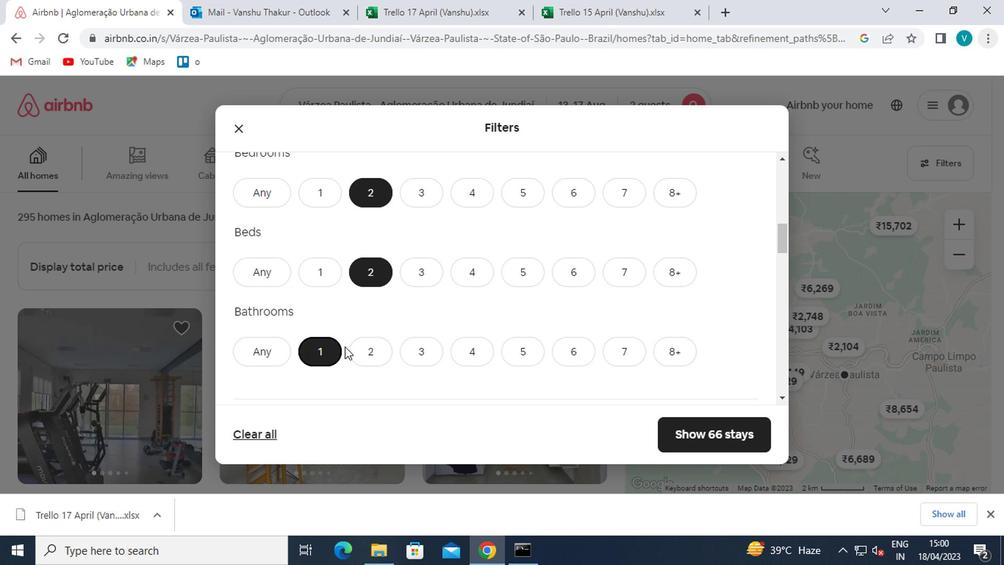 
Action: Mouse moved to (350, 345)
Screenshot: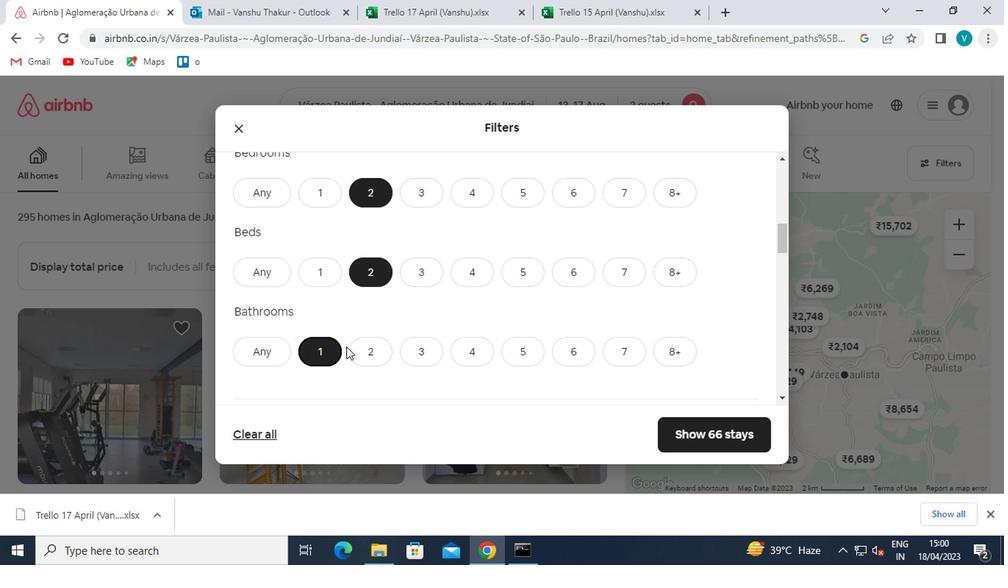 
Action: Mouse scrolled (350, 345) with delta (0, 0)
Screenshot: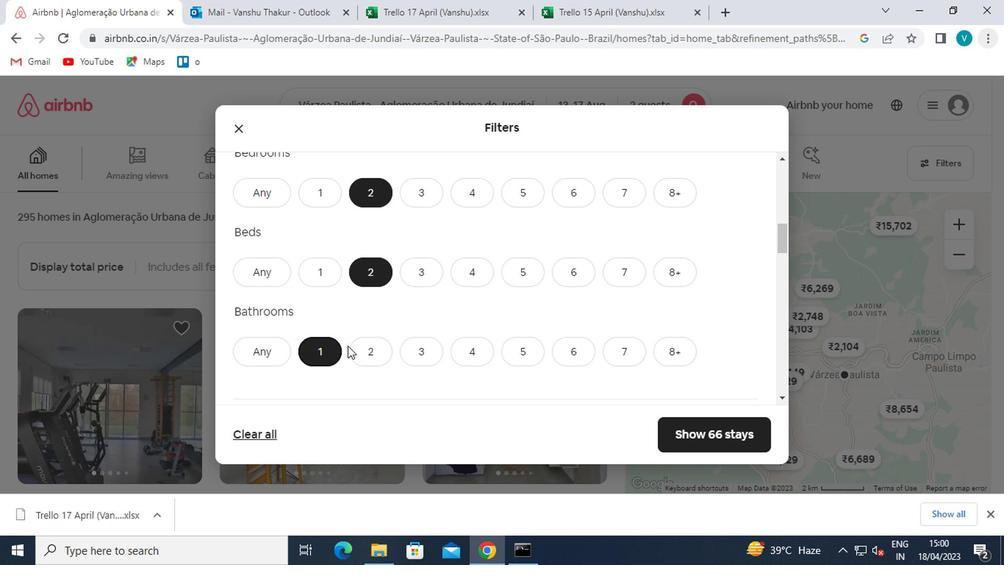 
Action: Mouse moved to (351, 345)
Screenshot: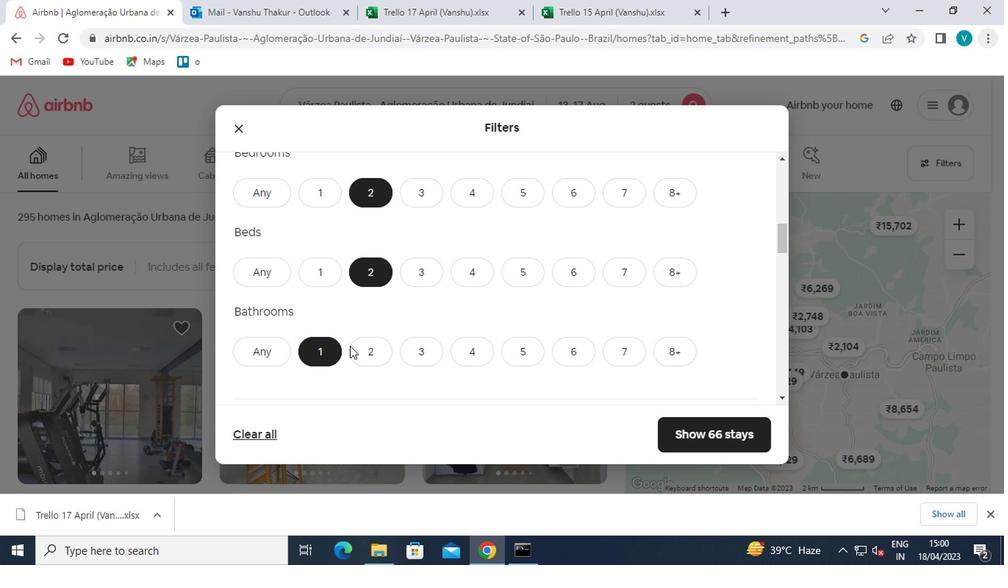 
Action: Mouse scrolled (351, 345) with delta (0, 0)
Screenshot: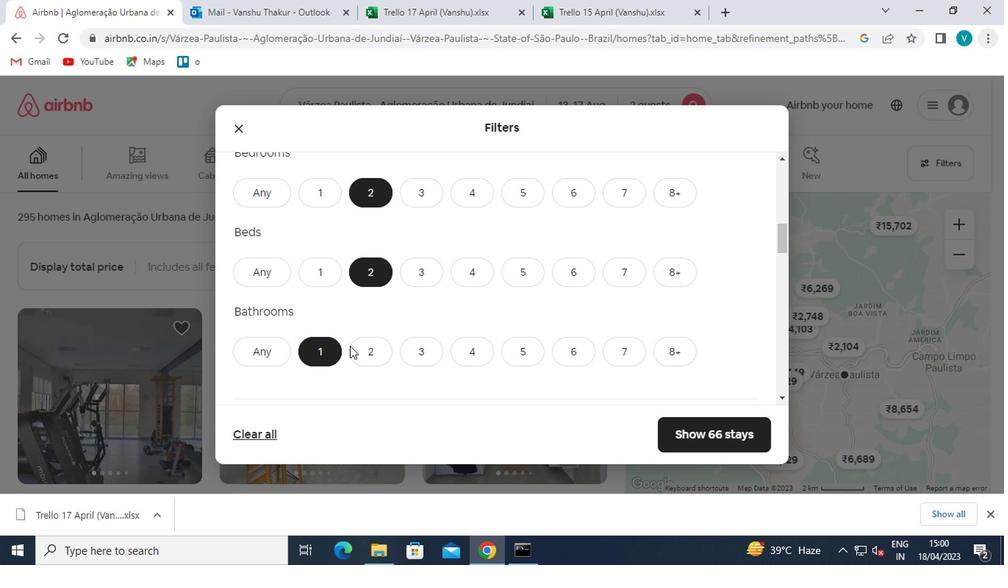 
Action: Mouse moved to (512, 308)
Screenshot: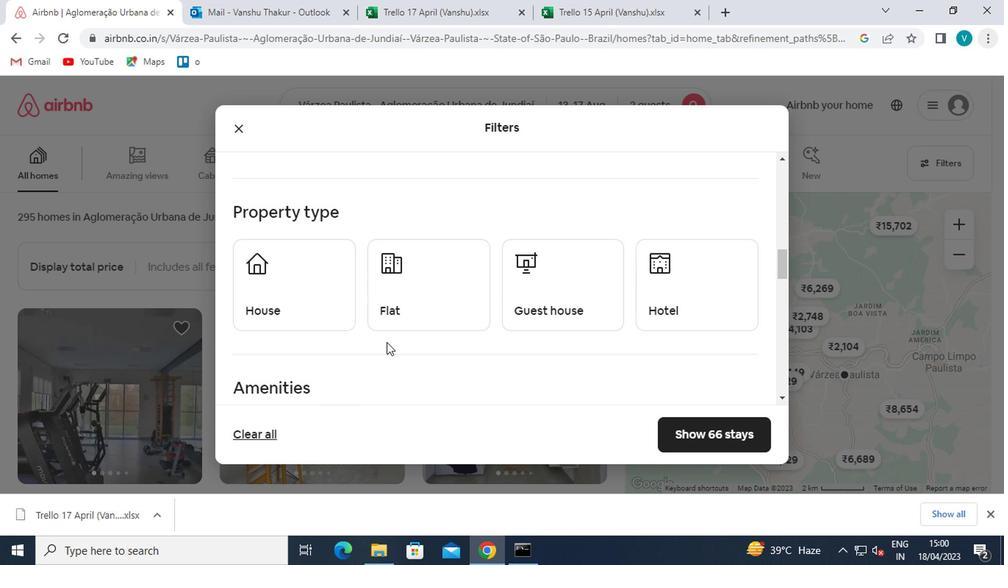 
Action: Mouse pressed left at (512, 308)
Screenshot: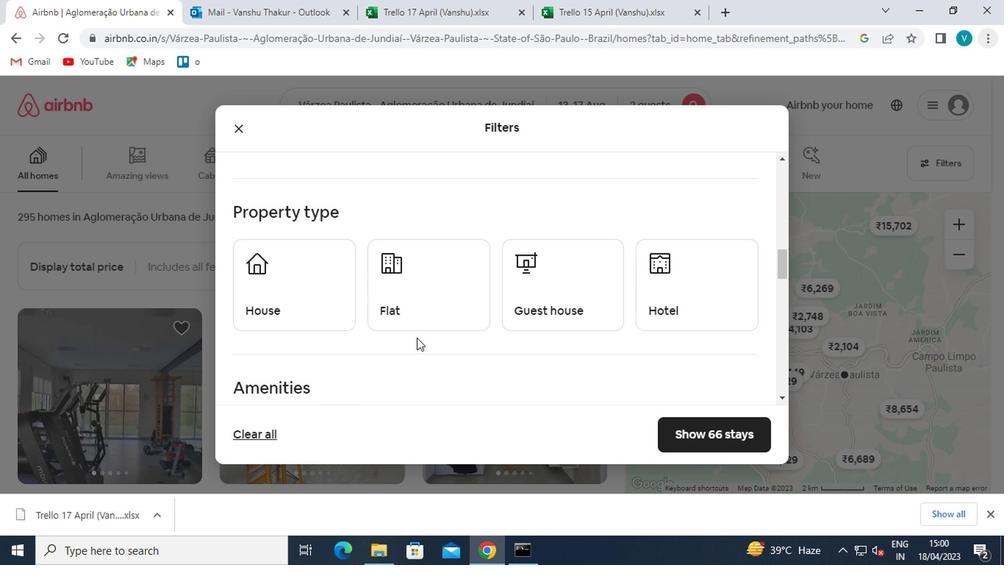 
Action: Mouse moved to (512, 308)
Screenshot: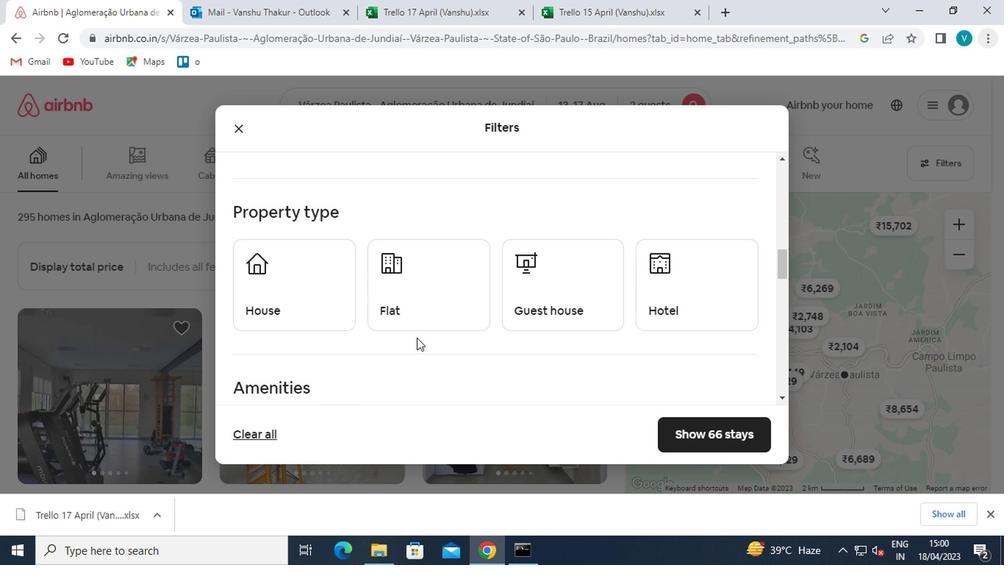 
Action: Mouse scrolled (512, 307) with delta (0, 0)
Screenshot: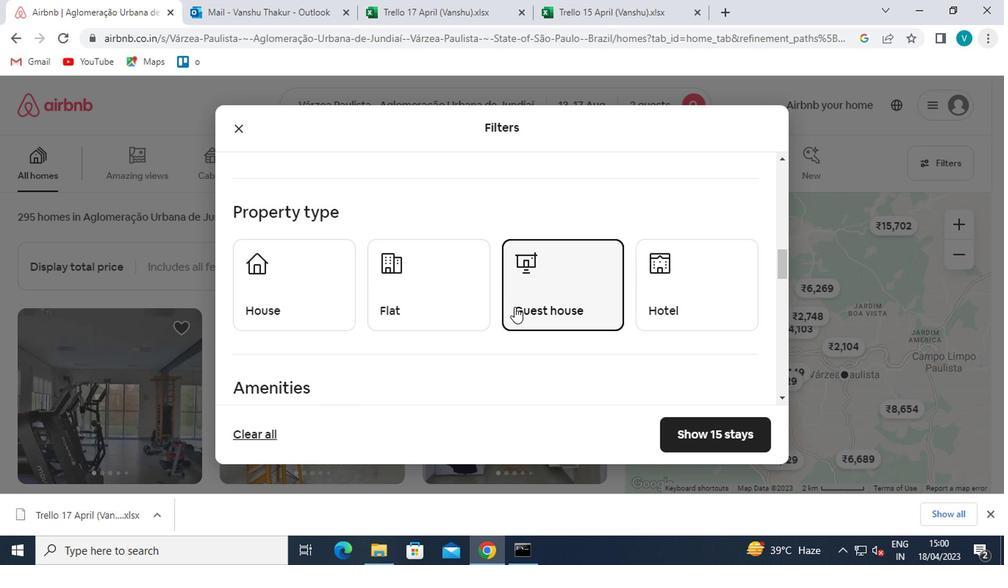 
Action: Mouse scrolled (512, 307) with delta (0, 0)
Screenshot: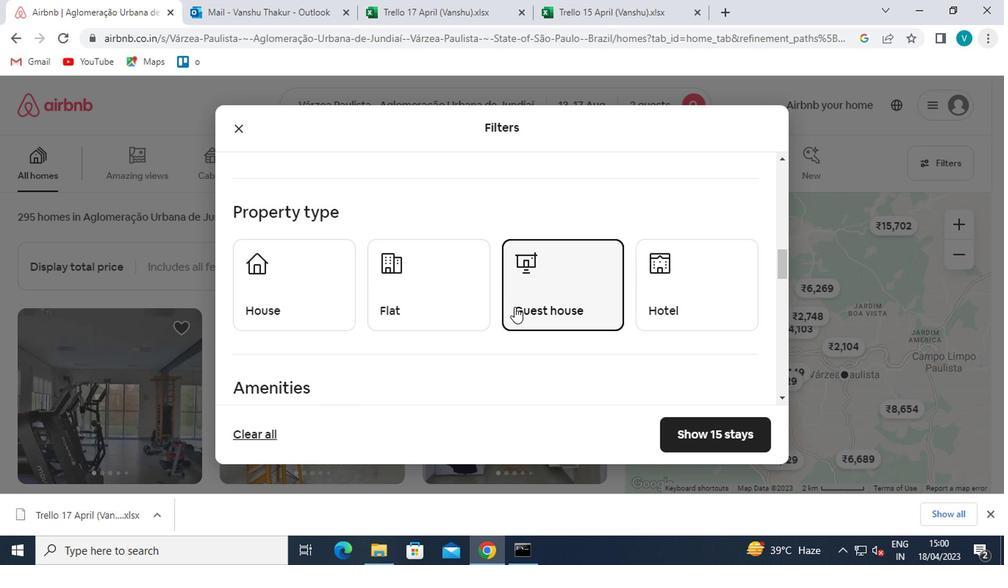
Action: Mouse moved to (248, 312)
Screenshot: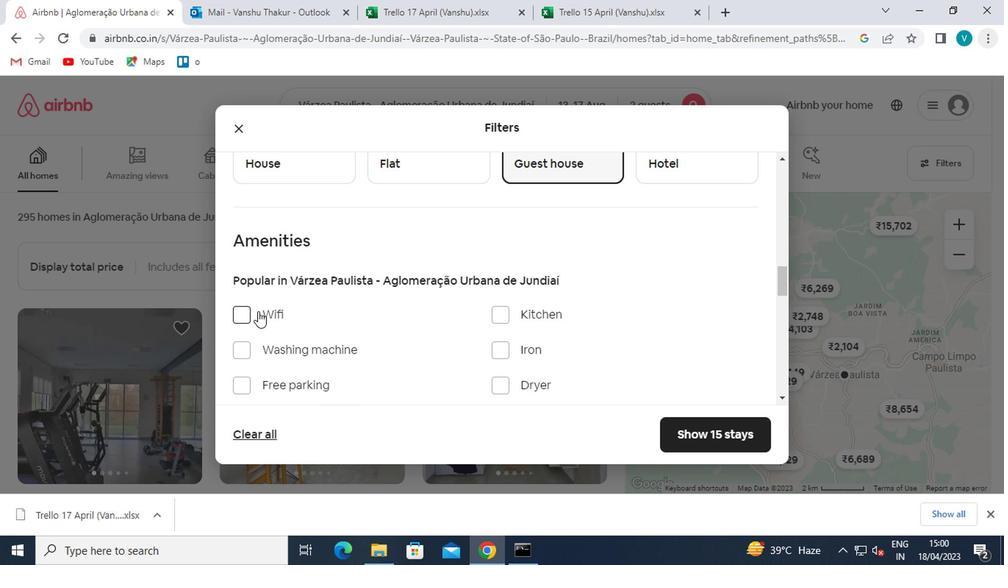 
Action: Mouse pressed left at (248, 312)
Screenshot: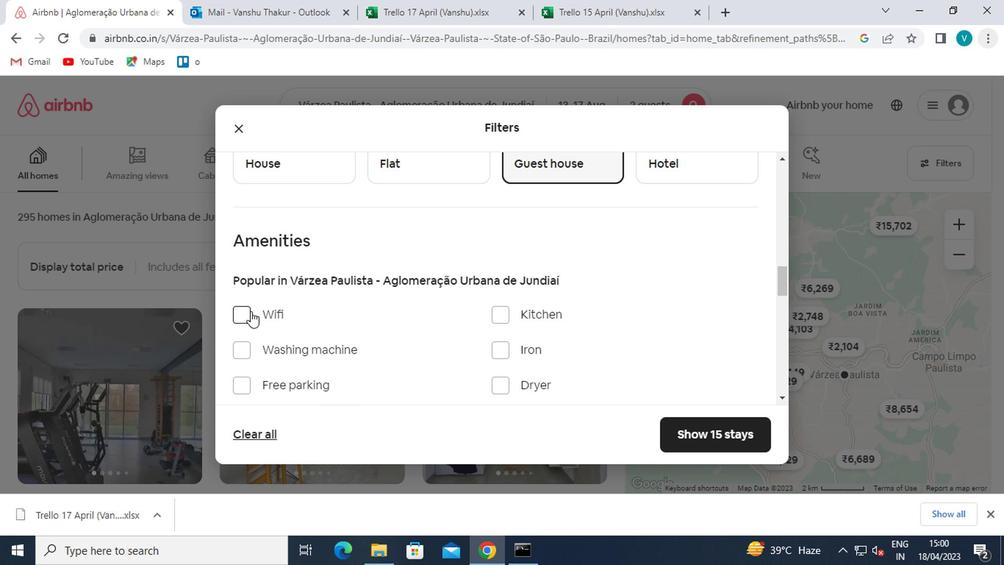 
Action: Mouse moved to (282, 318)
Screenshot: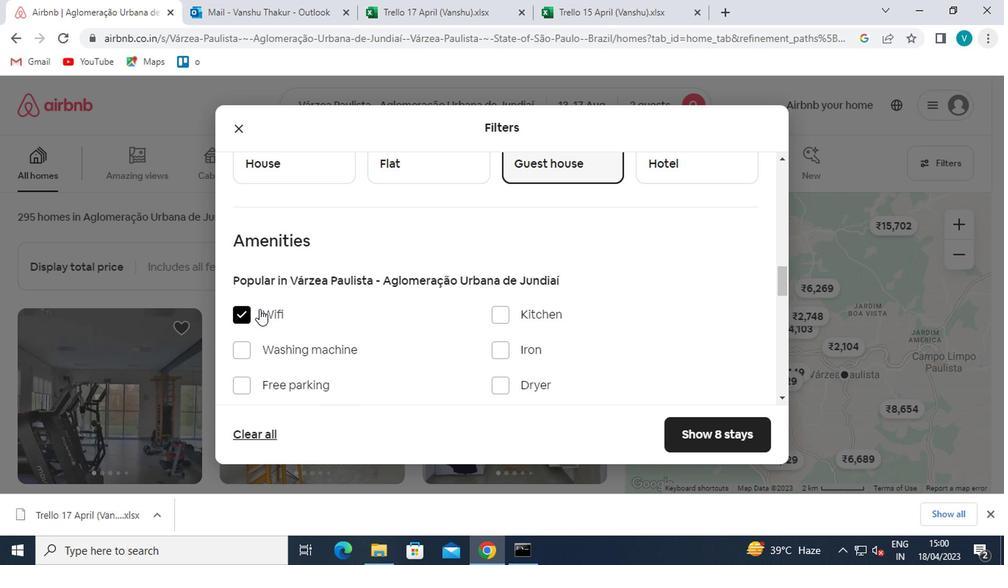 
Action: Mouse scrolled (282, 318) with delta (0, 0)
Screenshot: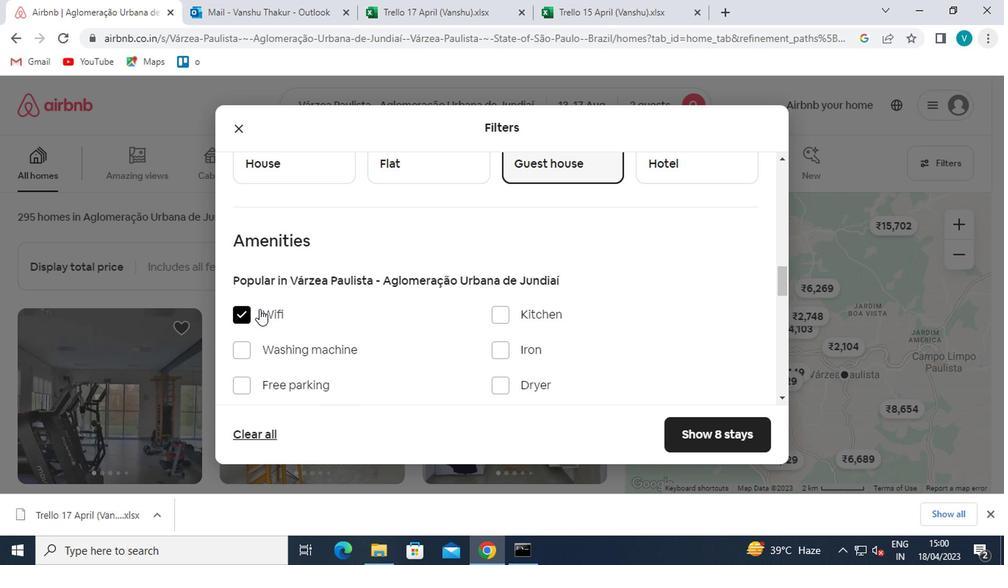 
Action: Mouse scrolled (282, 318) with delta (0, 0)
Screenshot: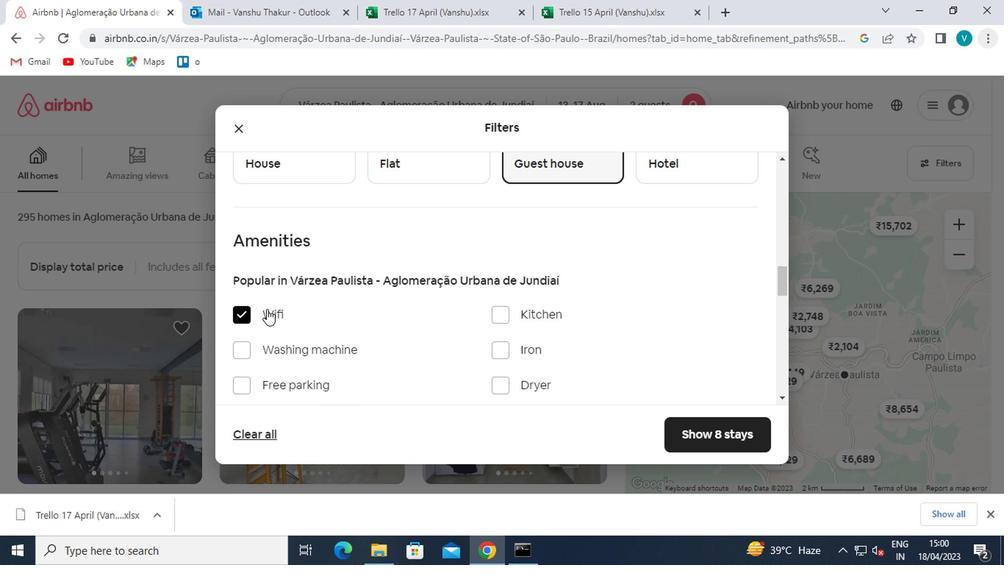 
Action: Mouse moved to (282, 319)
Screenshot: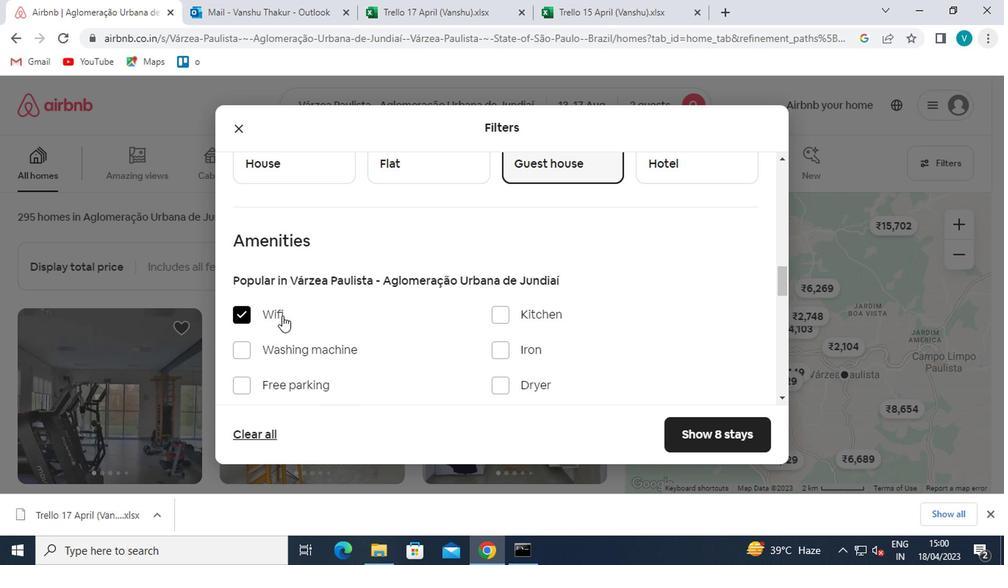 
Action: Mouse scrolled (282, 318) with delta (0, -1)
Screenshot: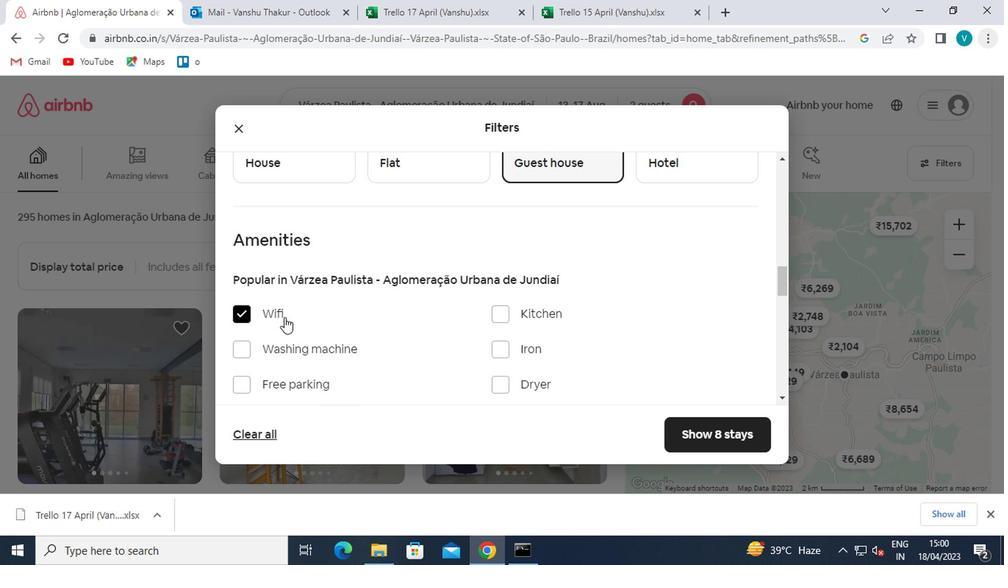 
Action: Mouse scrolled (282, 320) with delta (0, 0)
Screenshot: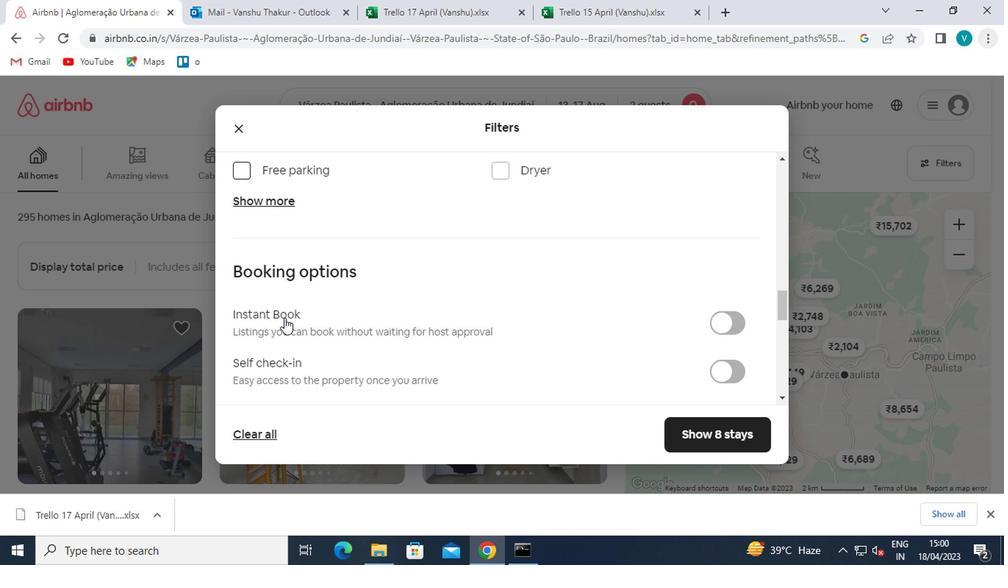 
Action: Mouse scrolled (282, 320) with delta (0, 0)
Screenshot: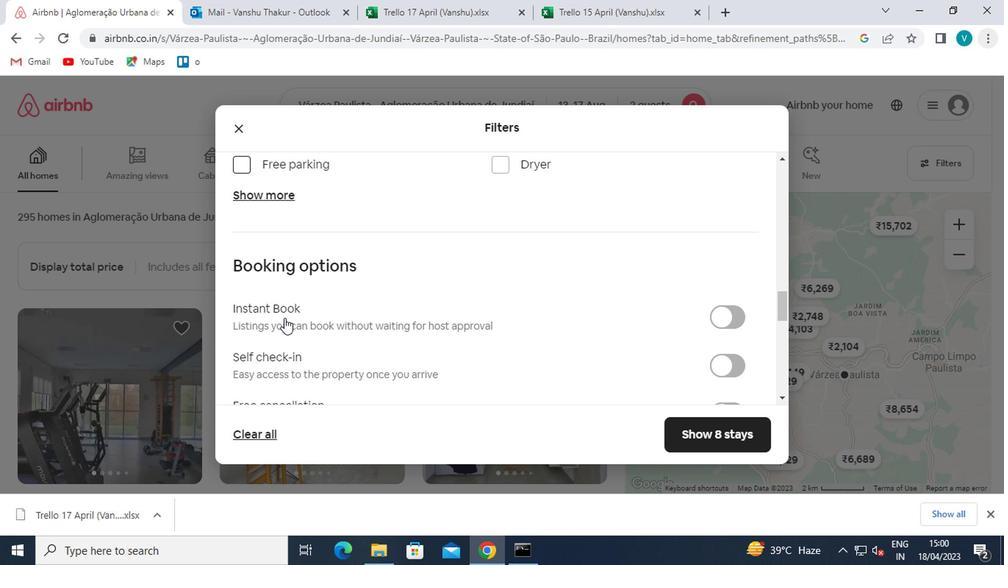 
Action: Mouse moved to (251, 287)
Screenshot: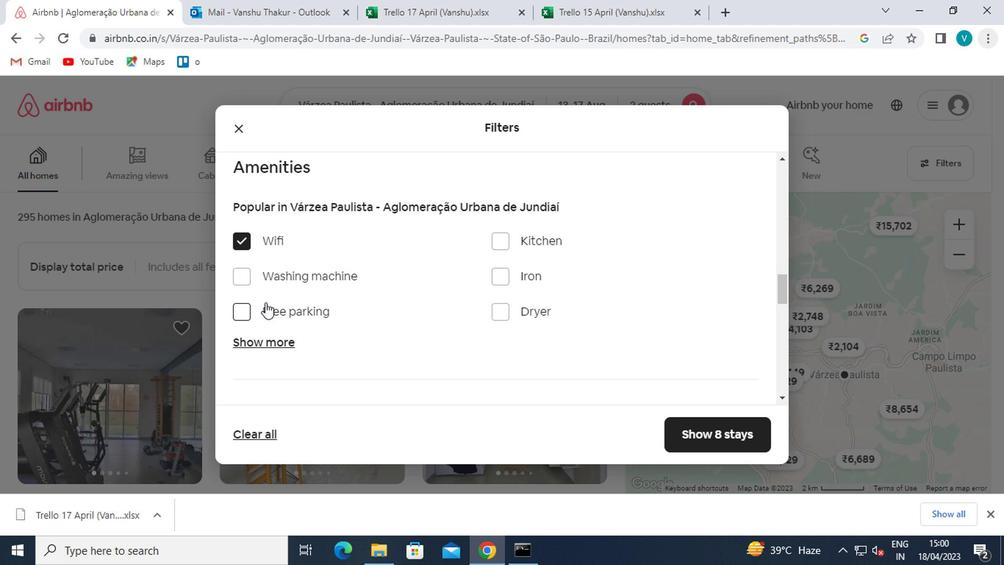 
Action: Mouse pressed left at (251, 287)
Screenshot: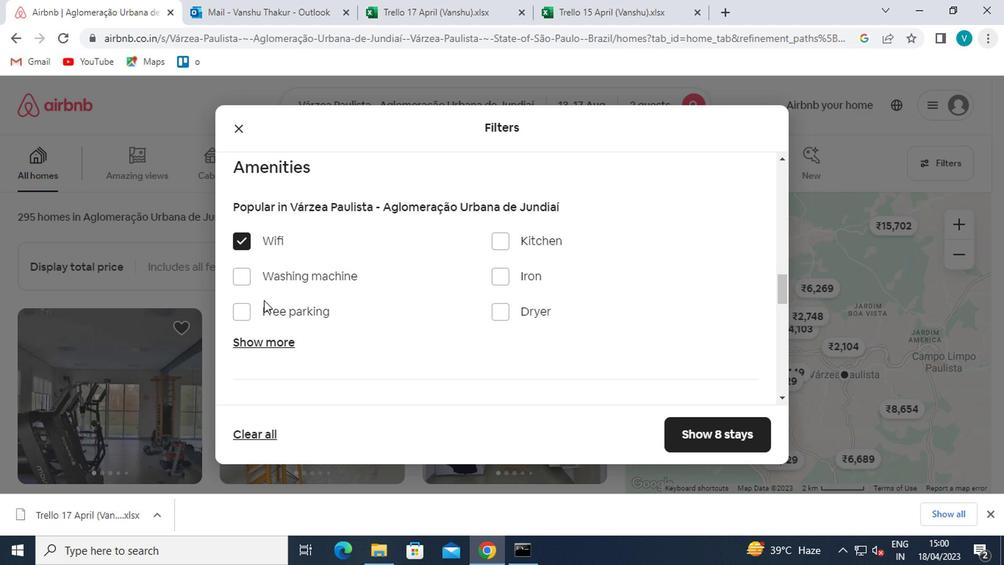 
Action: Mouse moved to (311, 282)
Screenshot: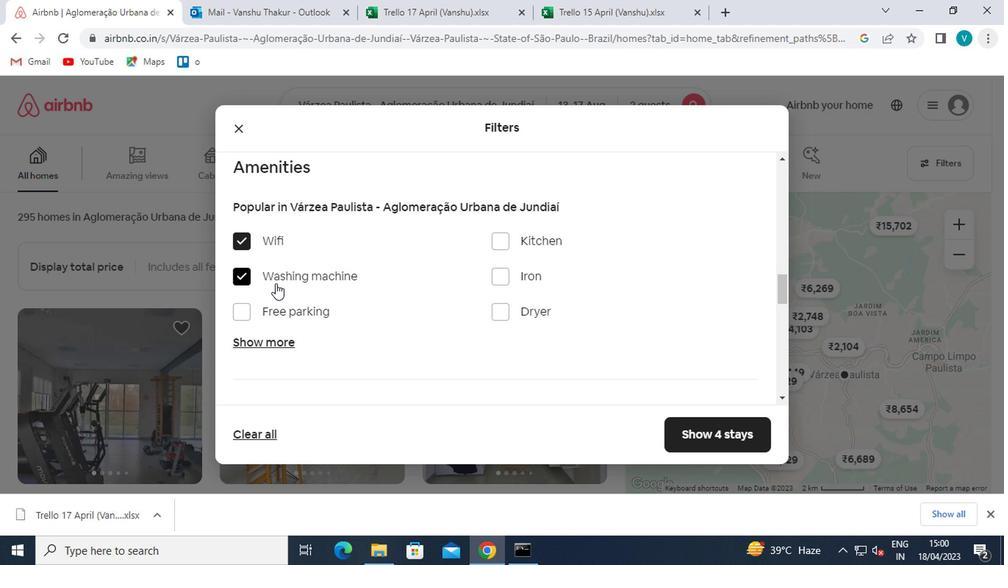 
Action: Mouse scrolled (311, 282) with delta (0, 0)
Screenshot: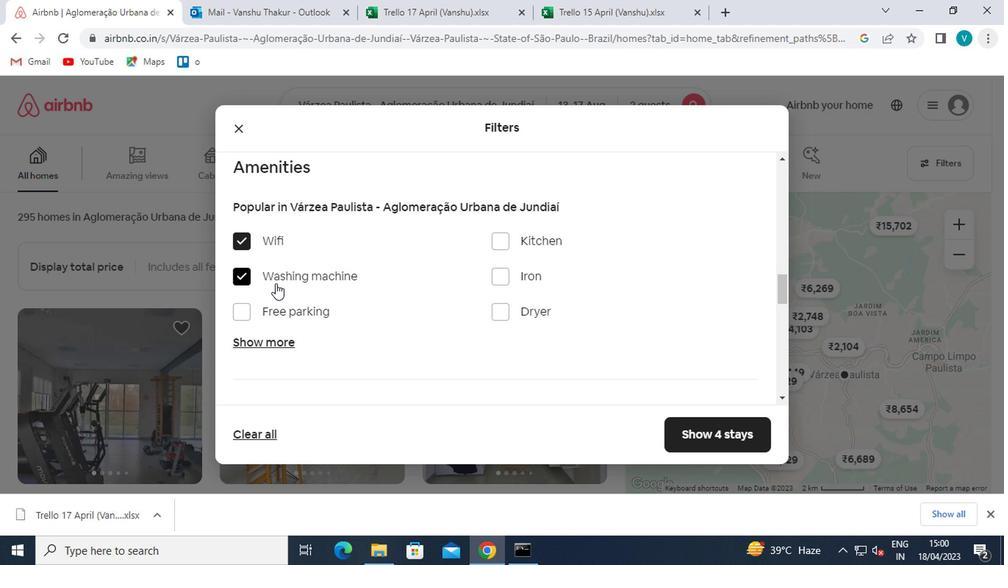 
Action: Mouse moved to (313, 282)
Screenshot: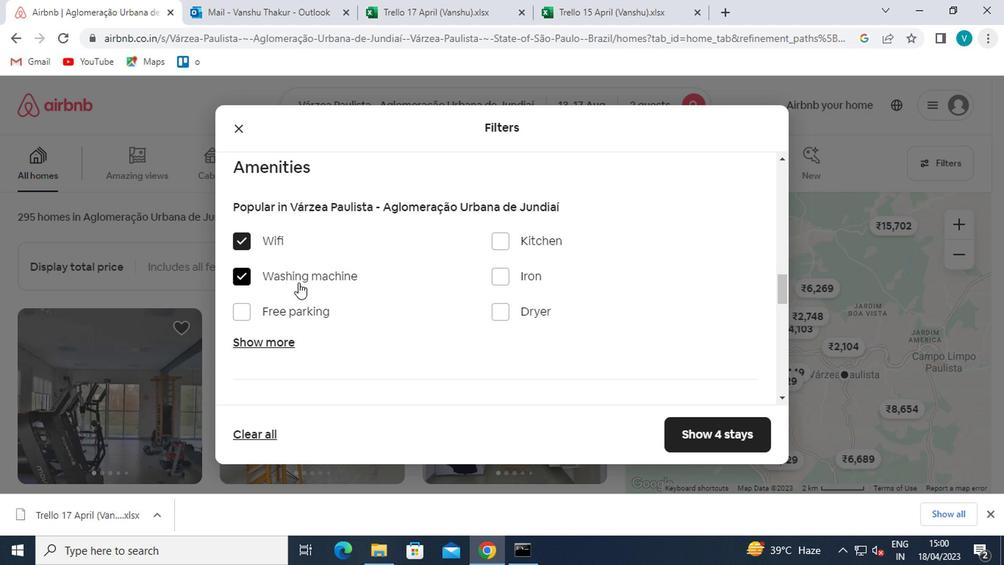 
Action: Mouse scrolled (313, 282) with delta (0, 0)
Screenshot: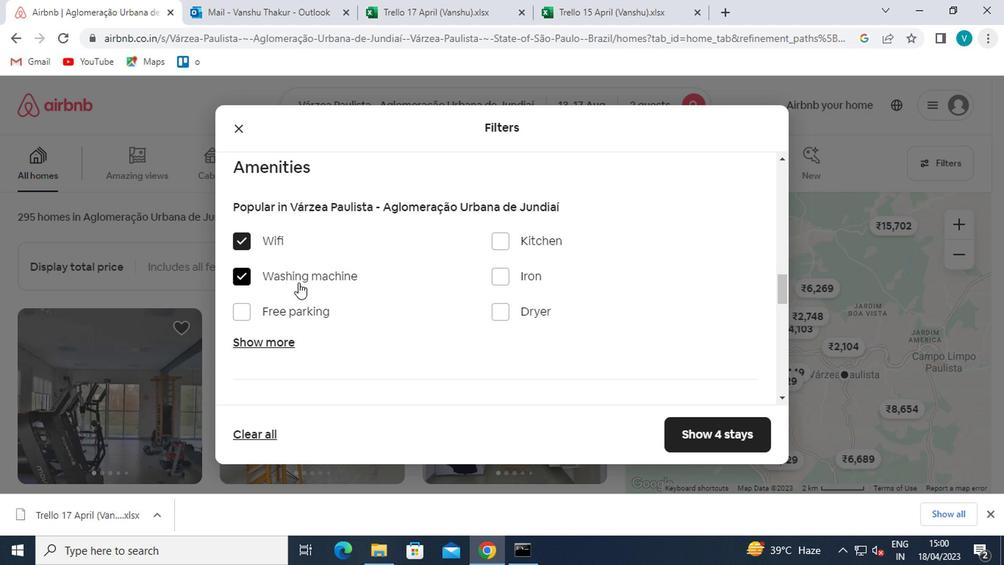 
Action: Mouse moved to (314, 282)
Screenshot: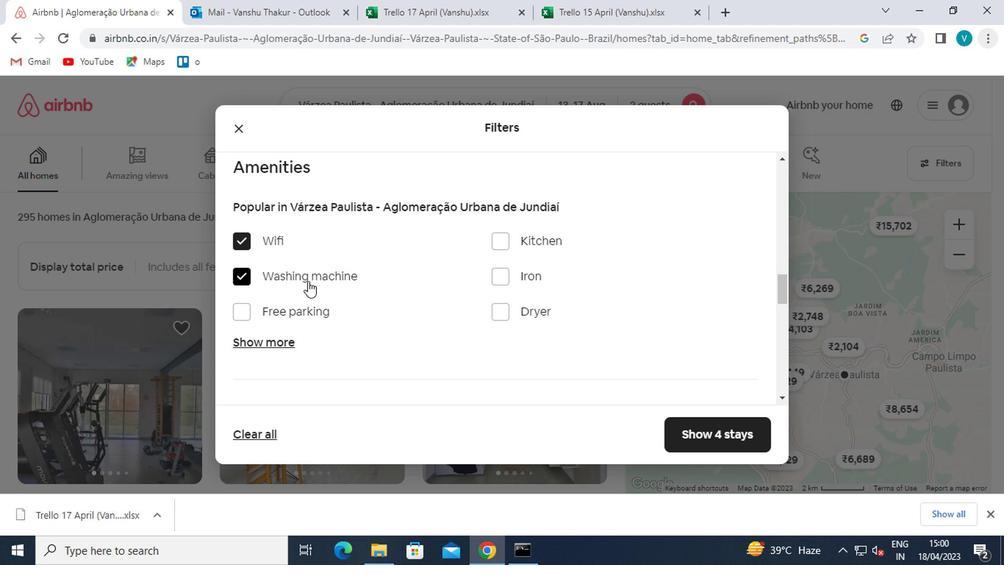 
Action: Mouse scrolled (314, 281) with delta (0, -1)
Screenshot: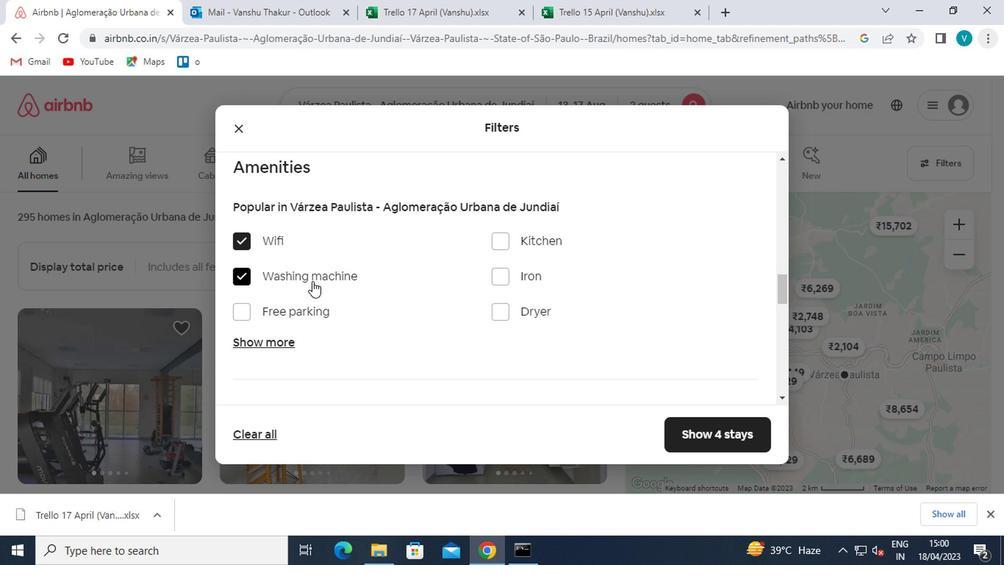 
Action: Mouse moved to (315, 282)
Screenshot: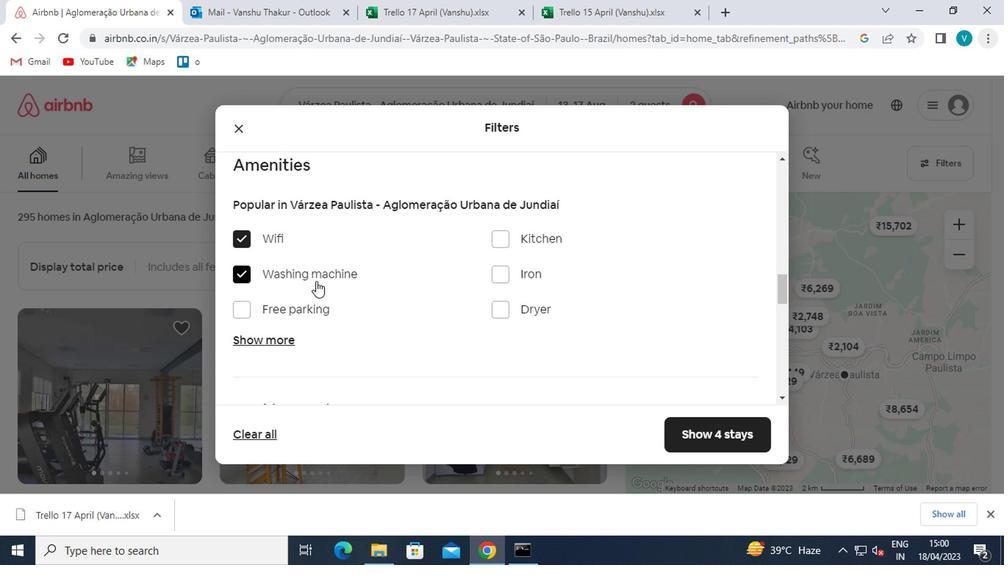 
Action: Mouse scrolled (315, 281) with delta (0, -1)
Screenshot: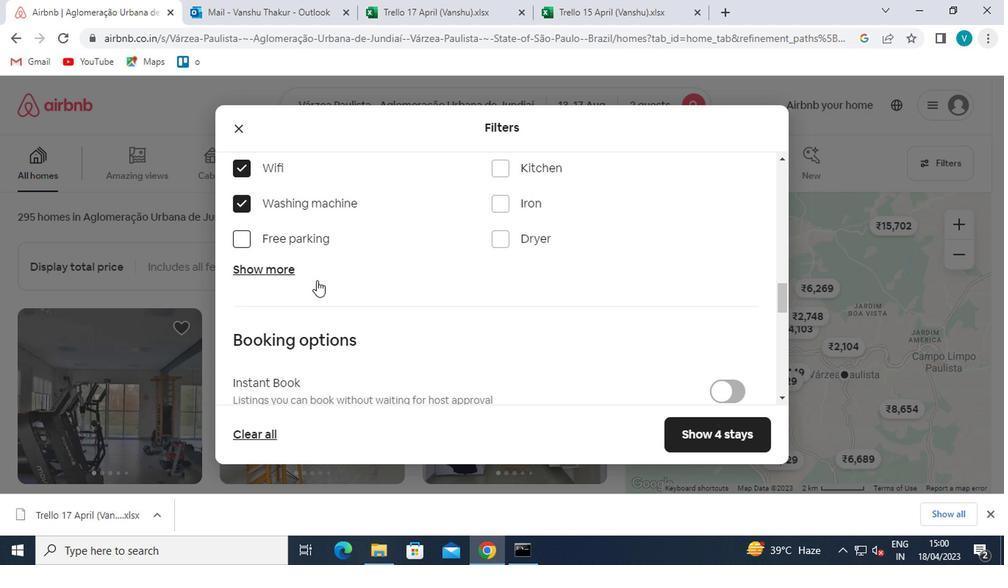 
Action: Mouse moved to (715, 217)
Screenshot: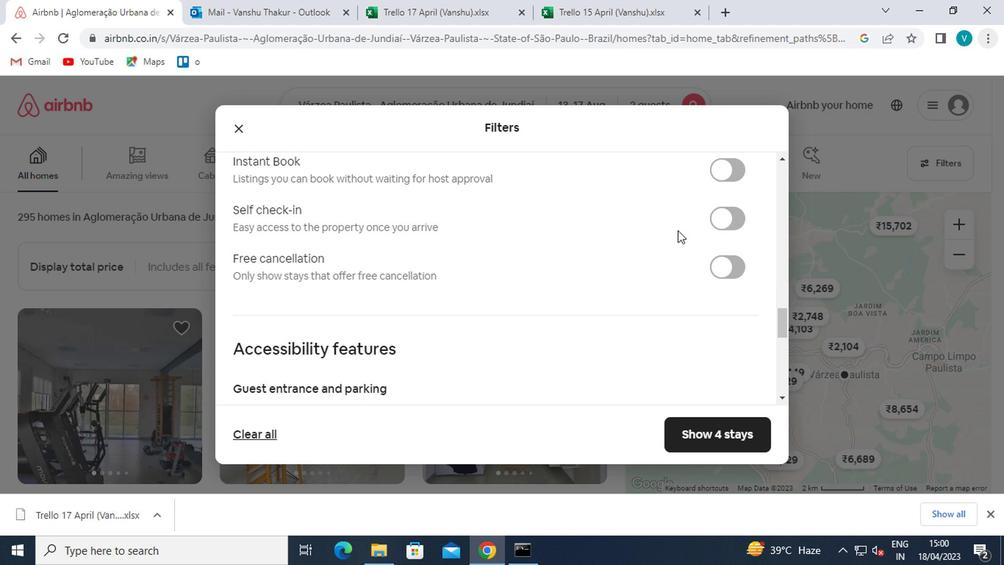 
Action: Mouse pressed left at (715, 217)
Screenshot: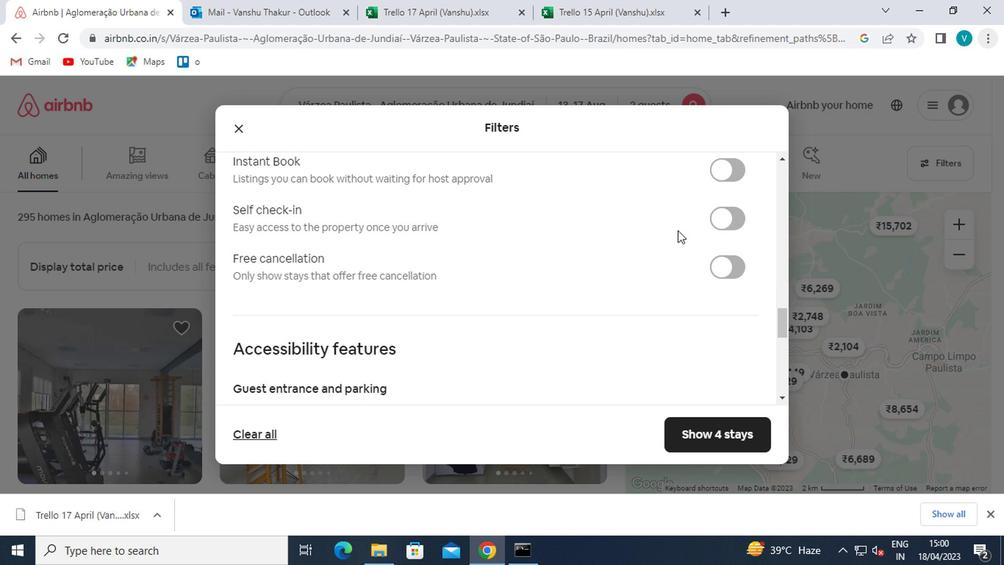 
Action: Mouse moved to (710, 220)
Screenshot: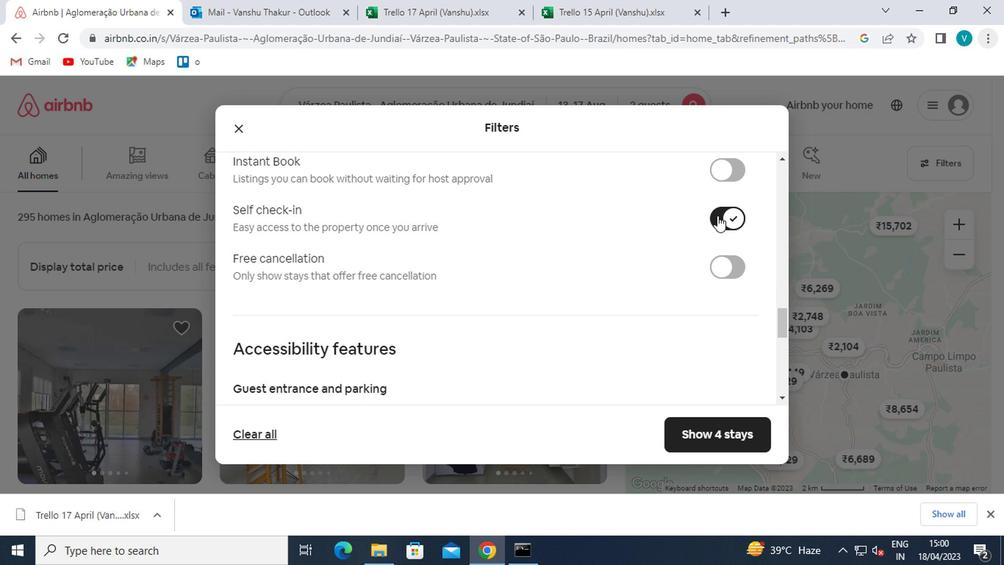 
Action: Mouse scrolled (710, 219) with delta (0, -1)
Screenshot: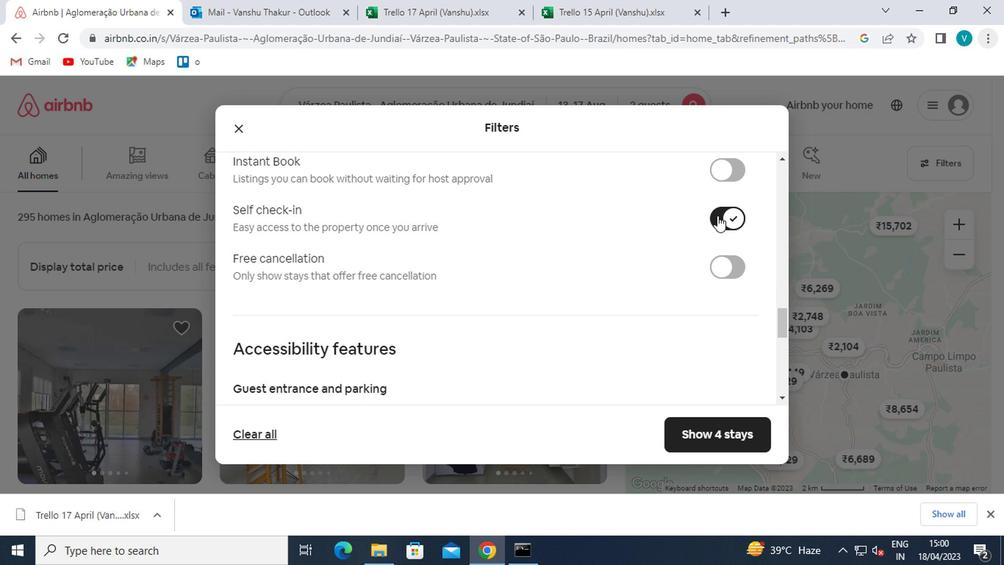 
Action: Mouse moved to (707, 222)
Screenshot: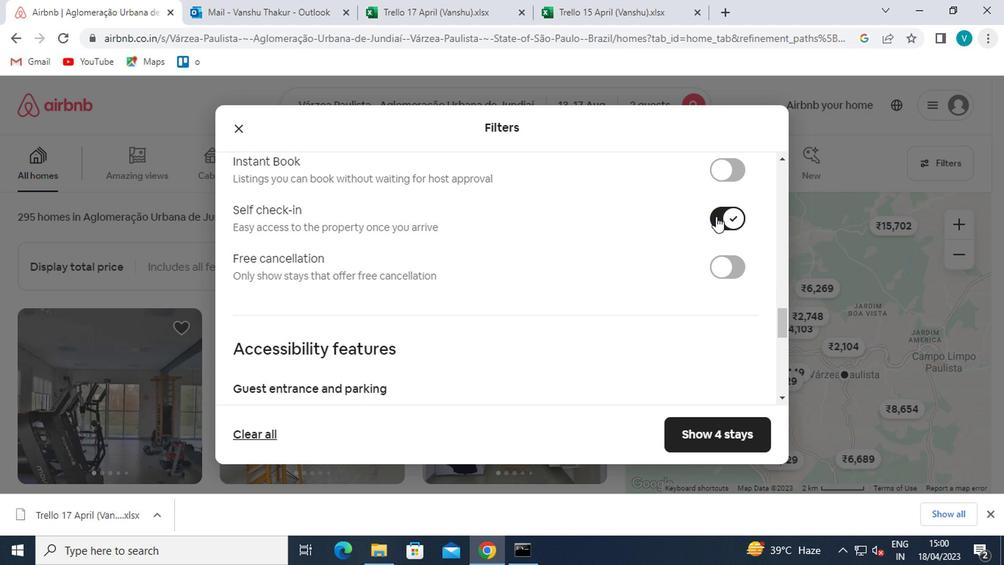 
Action: Mouse scrolled (707, 221) with delta (0, 0)
Screenshot: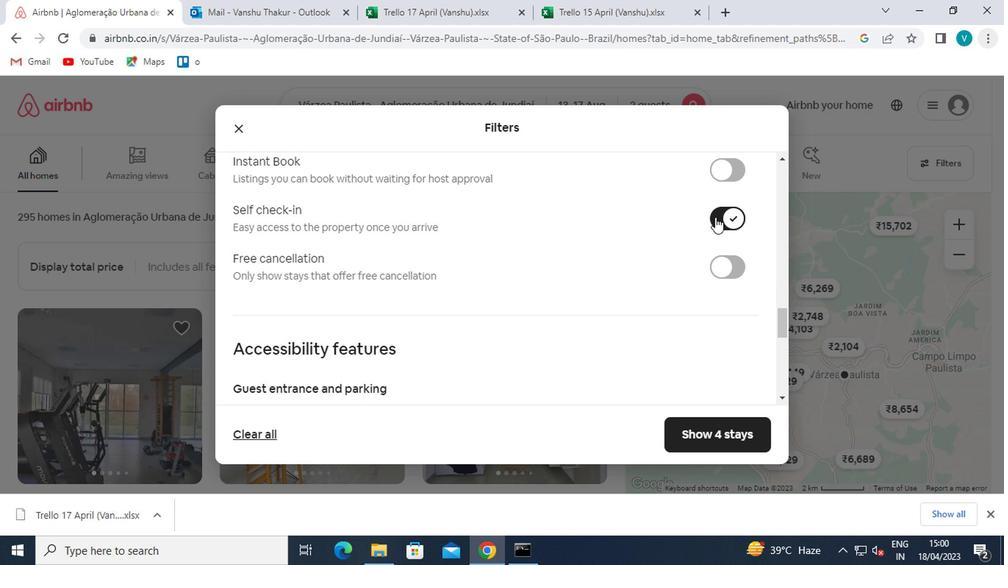 
Action: Mouse moved to (697, 225)
Screenshot: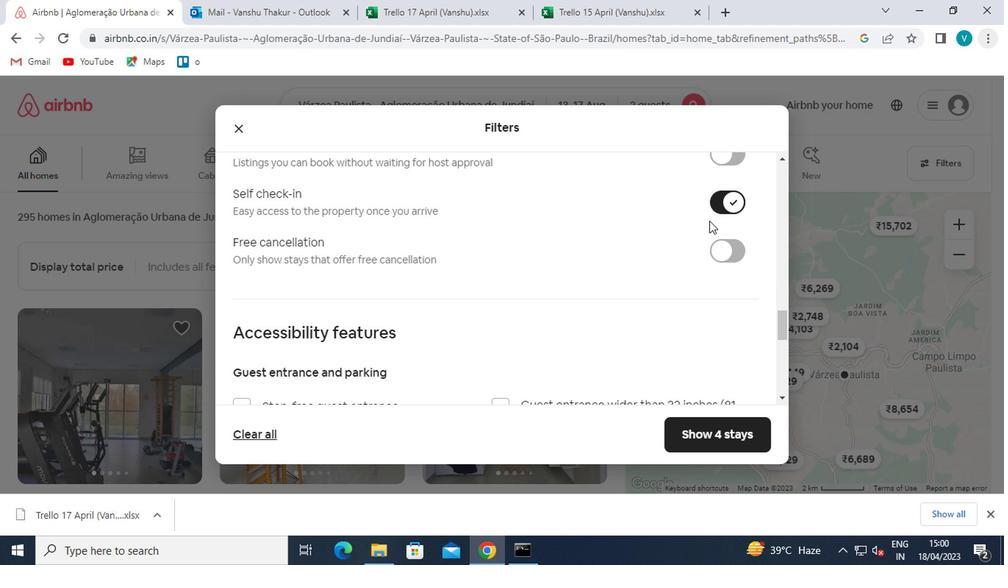 
Action: Mouse scrolled (697, 224) with delta (0, -1)
Screenshot: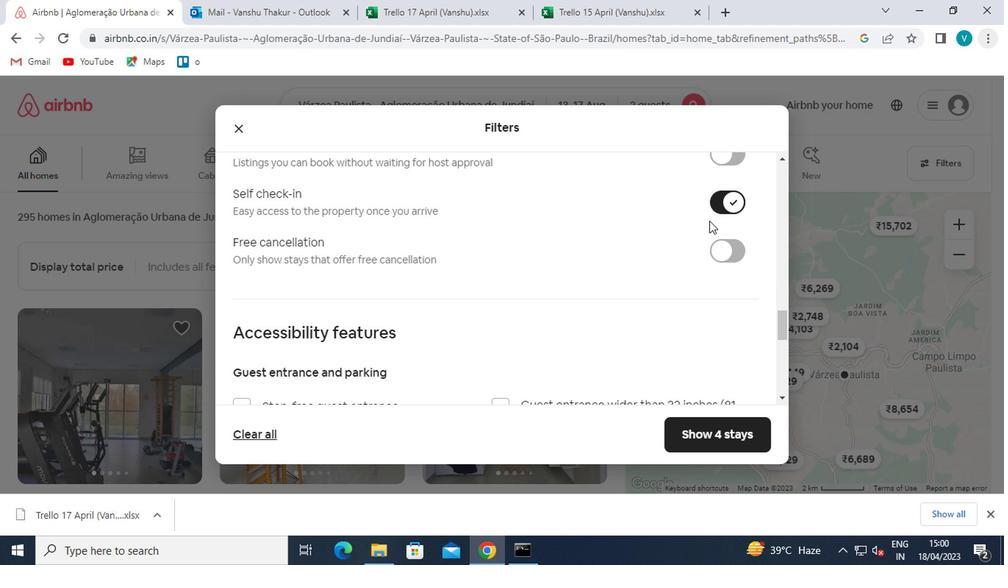 
Action: Mouse moved to (626, 255)
Screenshot: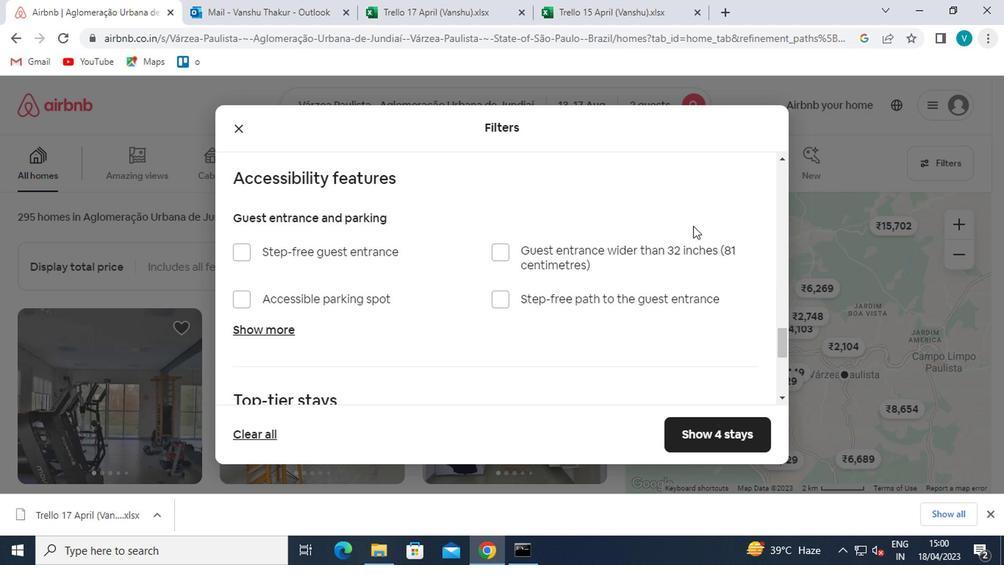 
Action: Mouse scrolled (626, 254) with delta (0, 0)
Screenshot: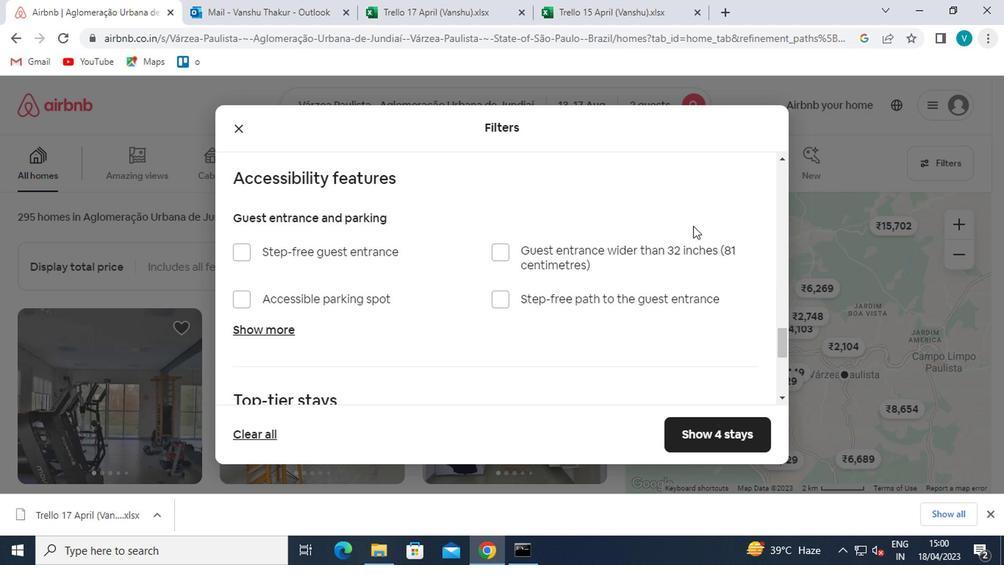 
Action: Mouse moved to (546, 275)
Screenshot: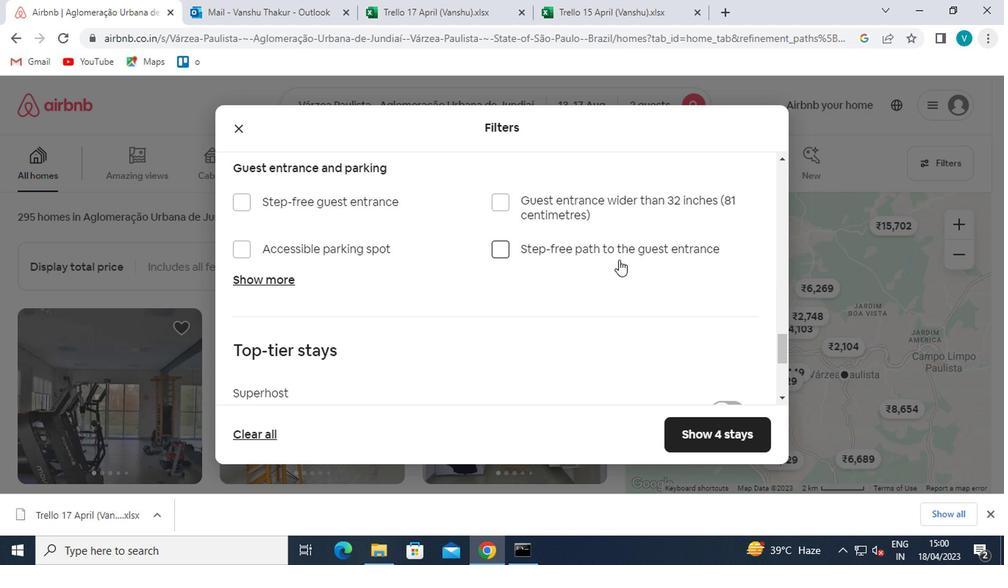 
Action: Mouse scrolled (546, 274) with delta (0, 0)
Screenshot: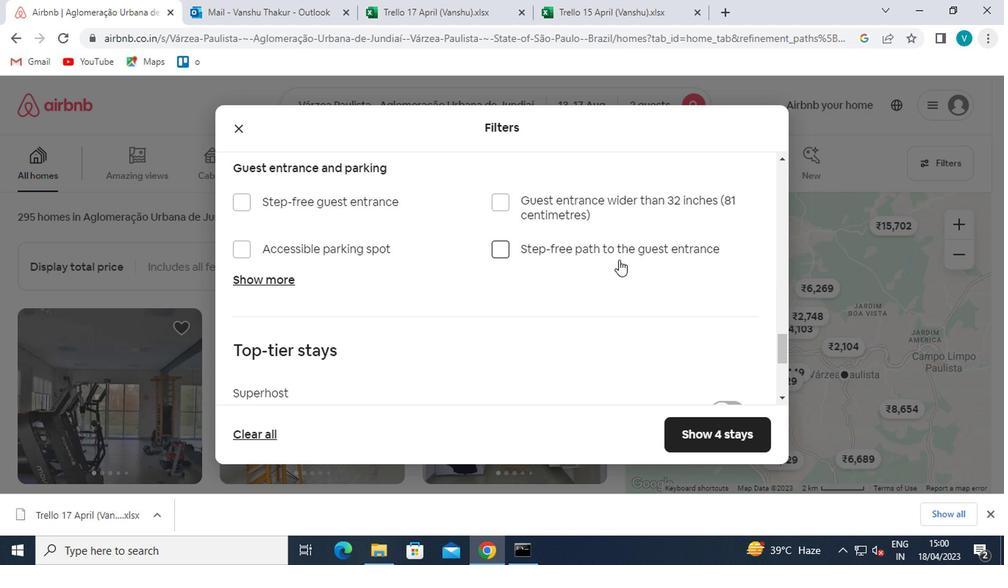 
Action: Mouse moved to (478, 330)
Screenshot: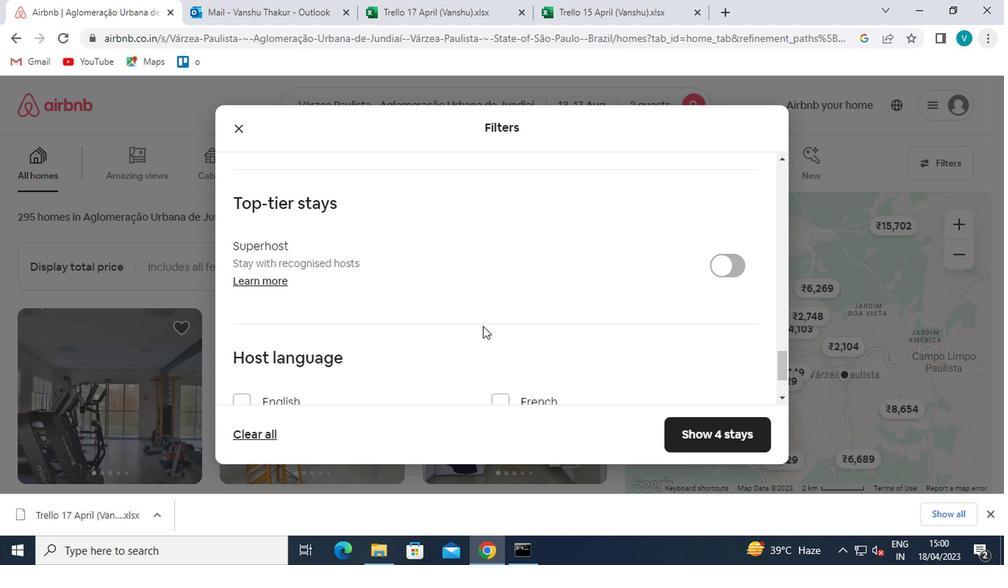 
Action: Mouse scrolled (478, 329) with delta (0, -1)
Screenshot: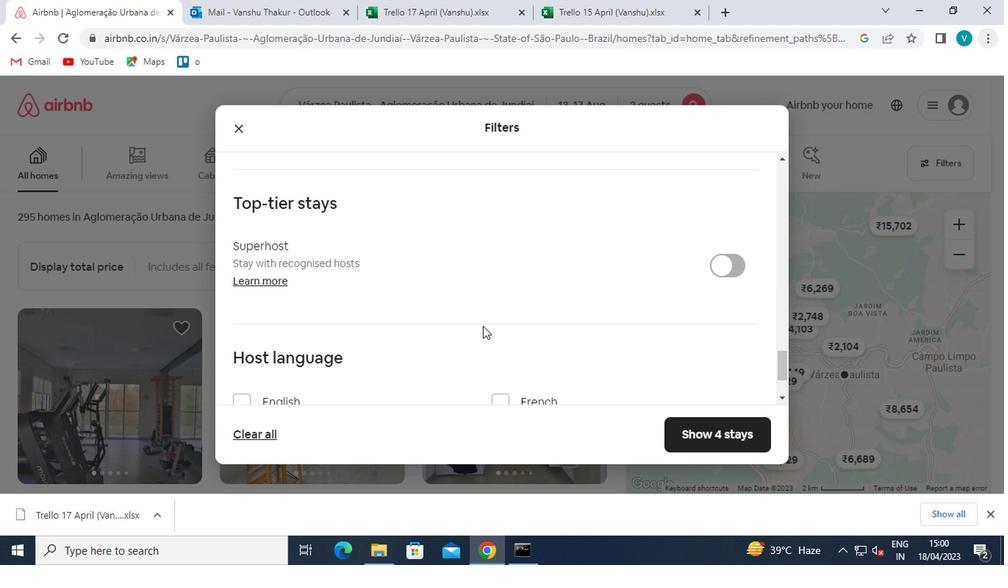 
Action: Mouse moved to (478, 331)
Screenshot: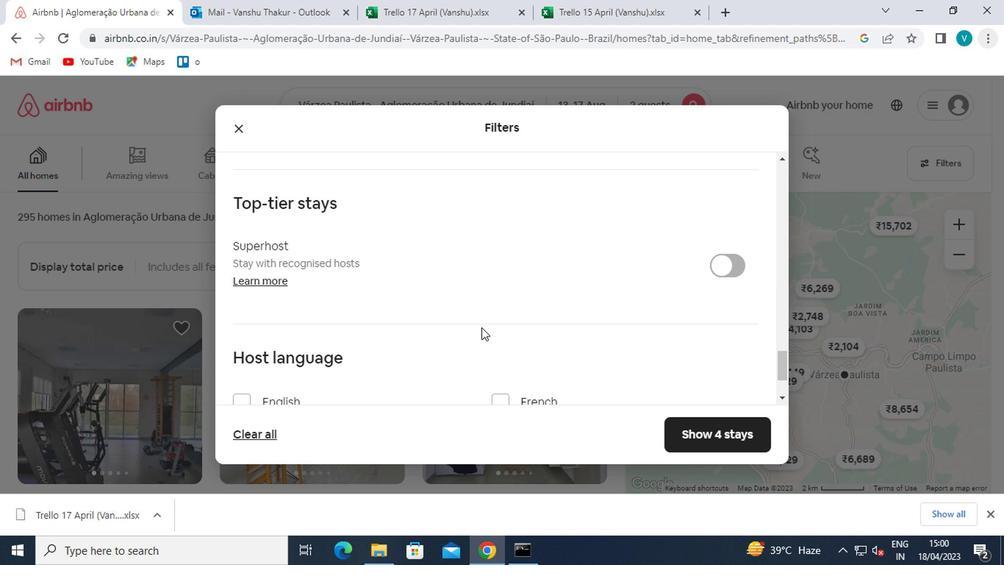 
Action: Mouse scrolled (478, 331) with delta (0, 0)
Screenshot: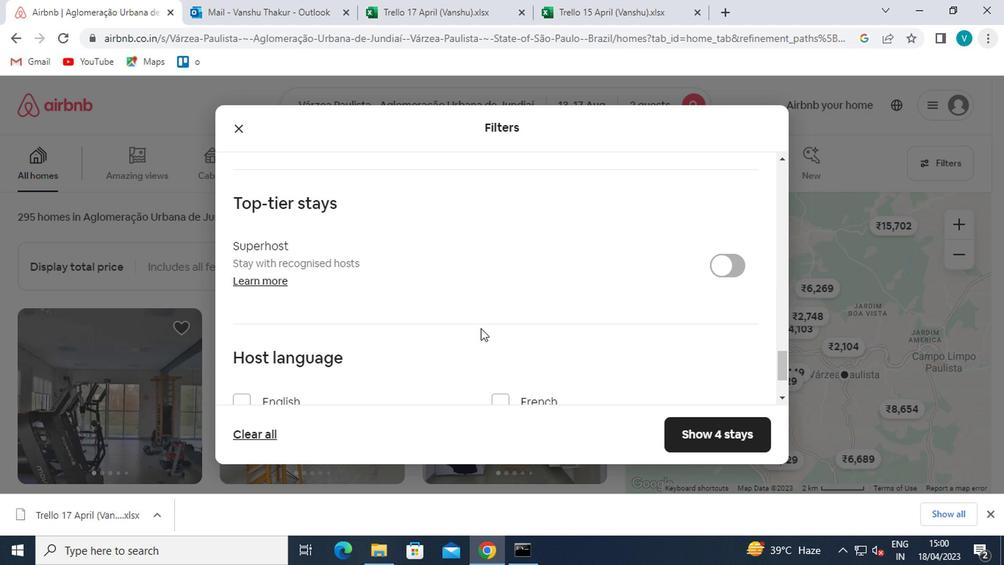 
Action: Mouse moved to (268, 367)
Screenshot: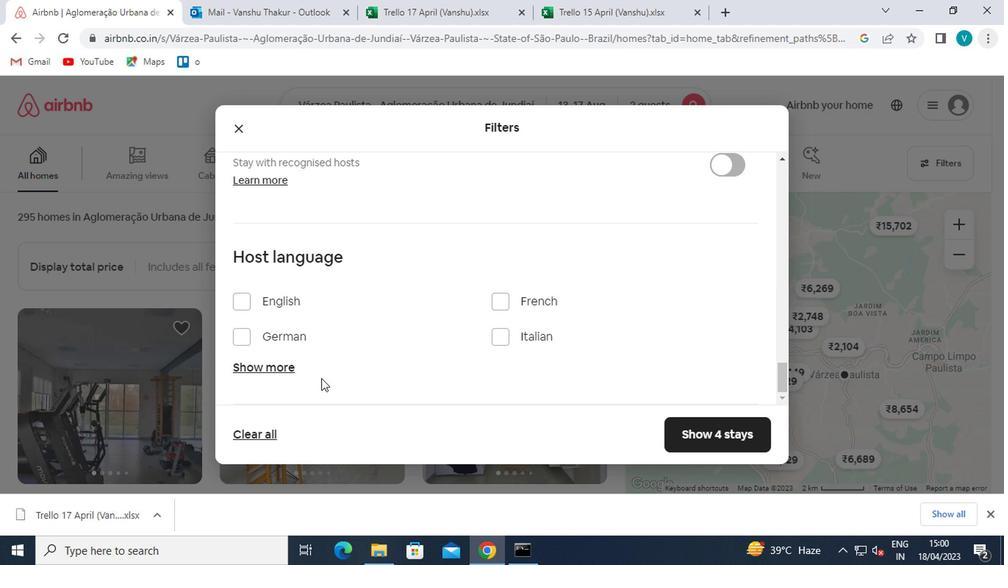 
Action: Mouse pressed left at (268, 367)
Screenshot: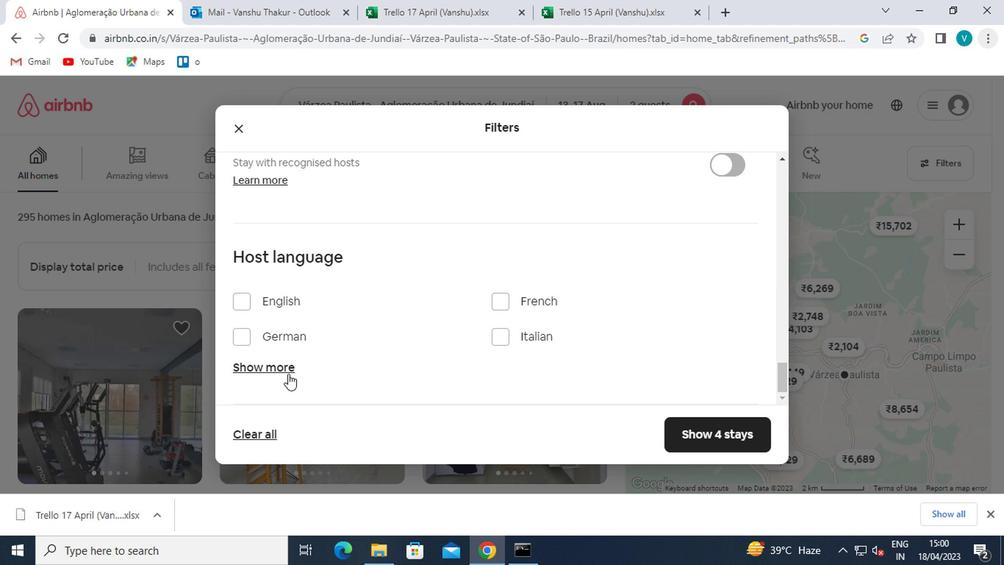
Action: Mouse moved to (268, 366)
Screenshot: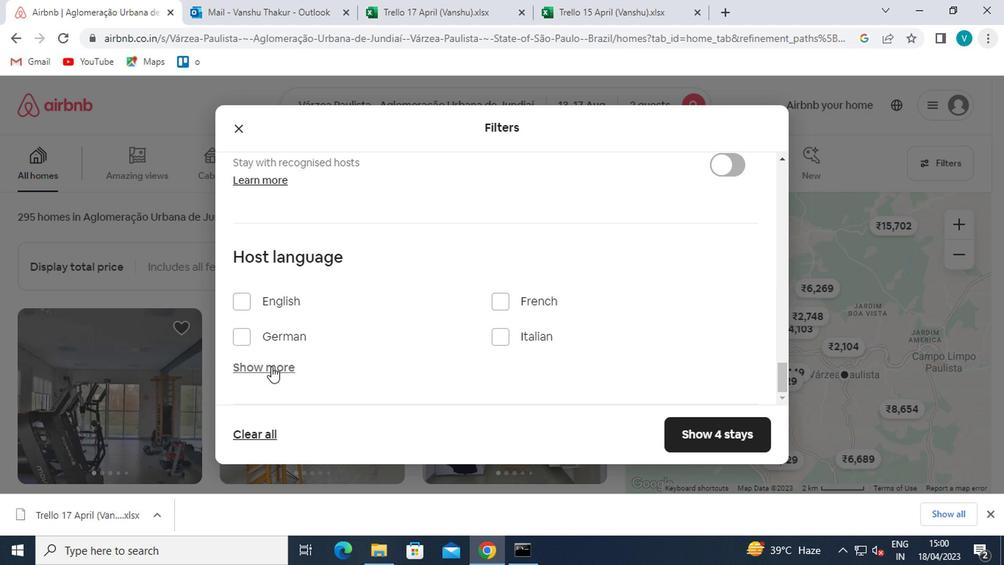 
Action: Mouse scrolled (268, 365) with delta (0, 0)
Screenshot: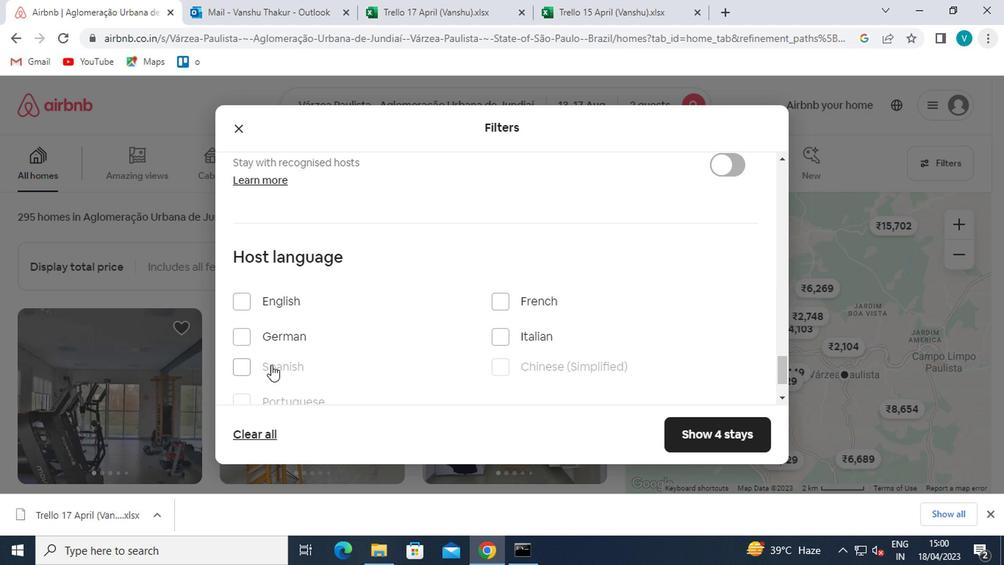 
Action: Mouse moved to (241, 298)
Screenshot: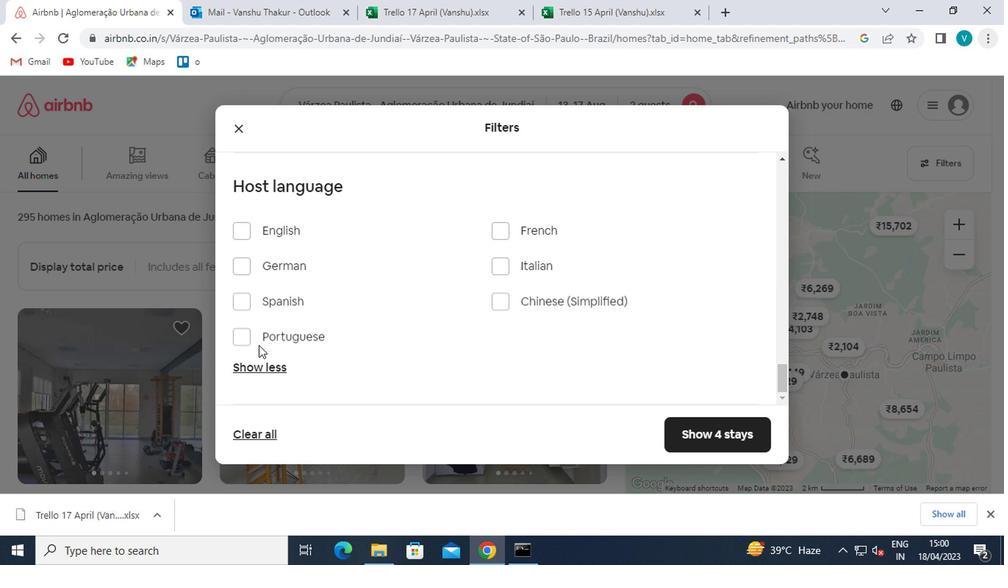 
Action: Mouse pressed left at (241, 298)
Screenshot: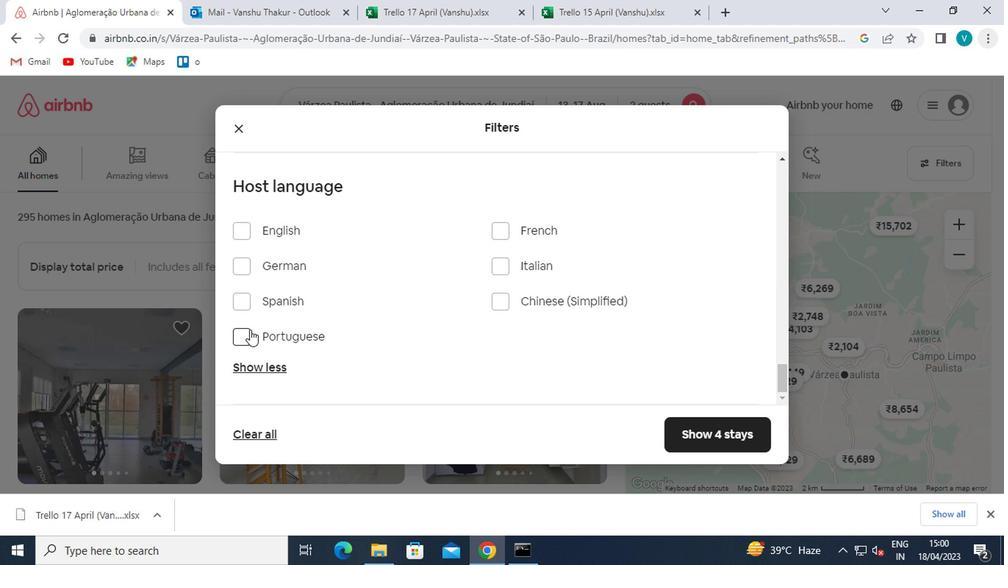 
Action: Mouse moved to (721, 429)
Screenshot: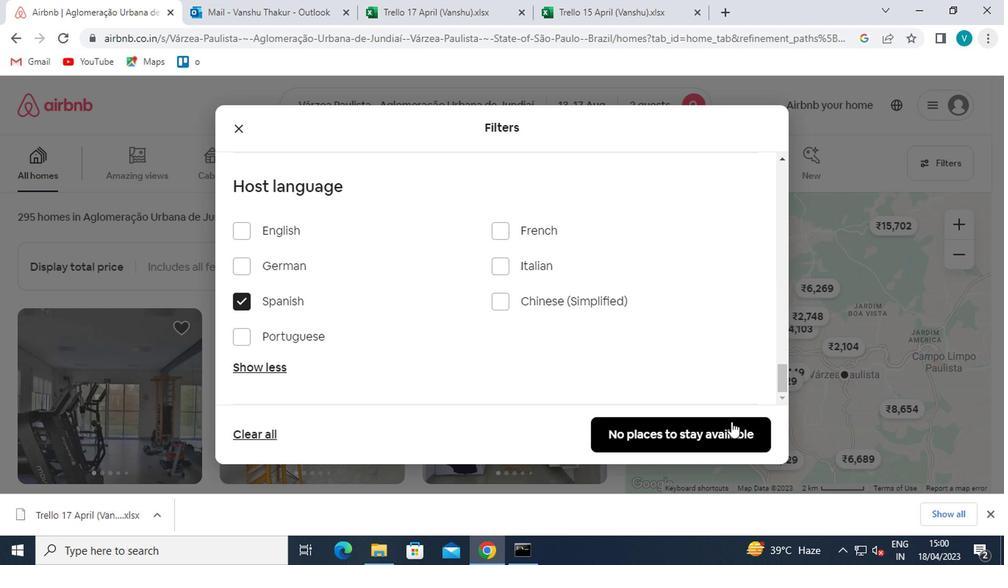 
Action: Mouse pressed left at (721, 429)
Screenshot: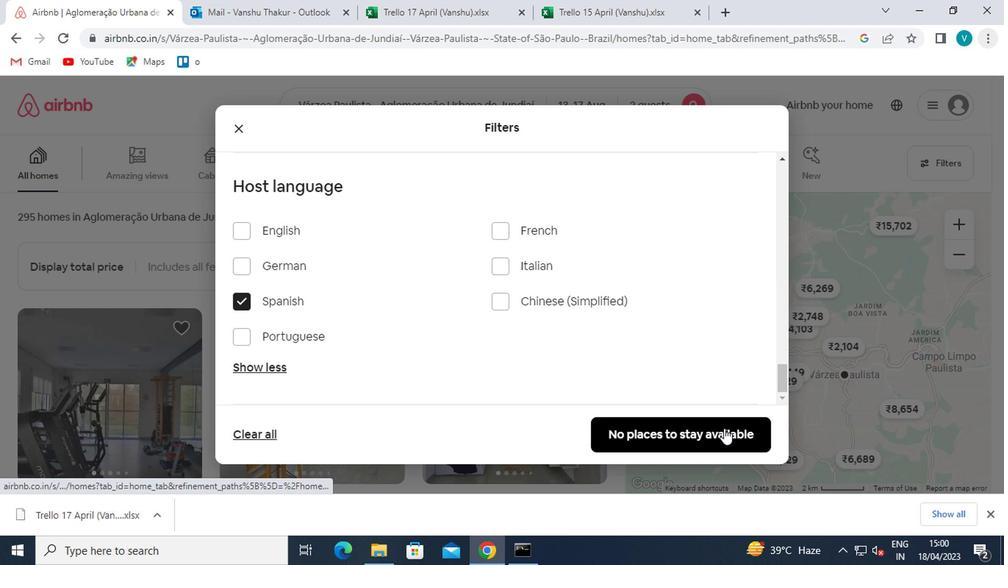 
Action: Mouse moved to (721, 430)
Screenshot: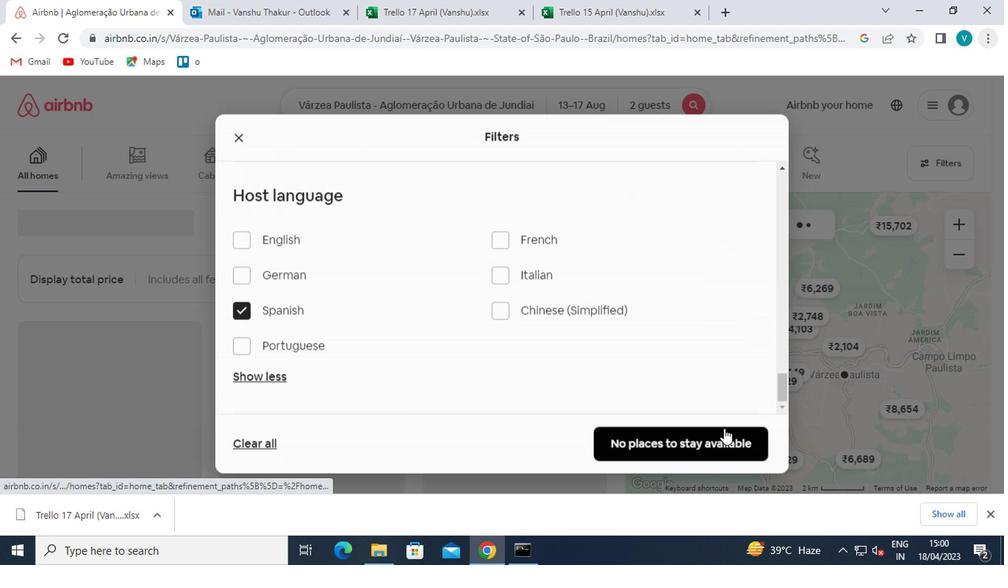 
